 Task: Explore satellite view of the Great Sand Dunes National Park in Colorado.
Action: Mouse moved to (57, 27)
Screenshot: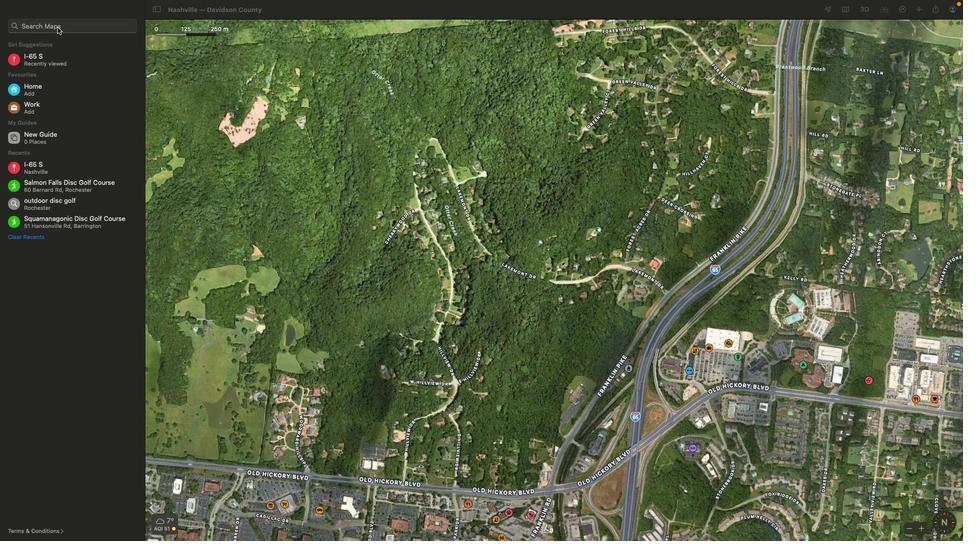 
Action: Mouse pressed left at (57, 27)
Screenshot: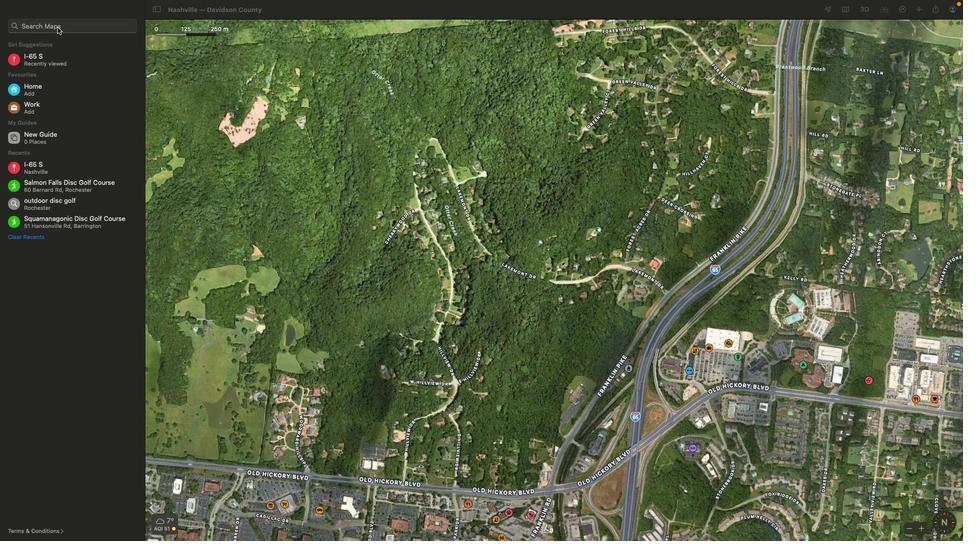 
Action: Mouse moved to (57, 27)
Screenshot: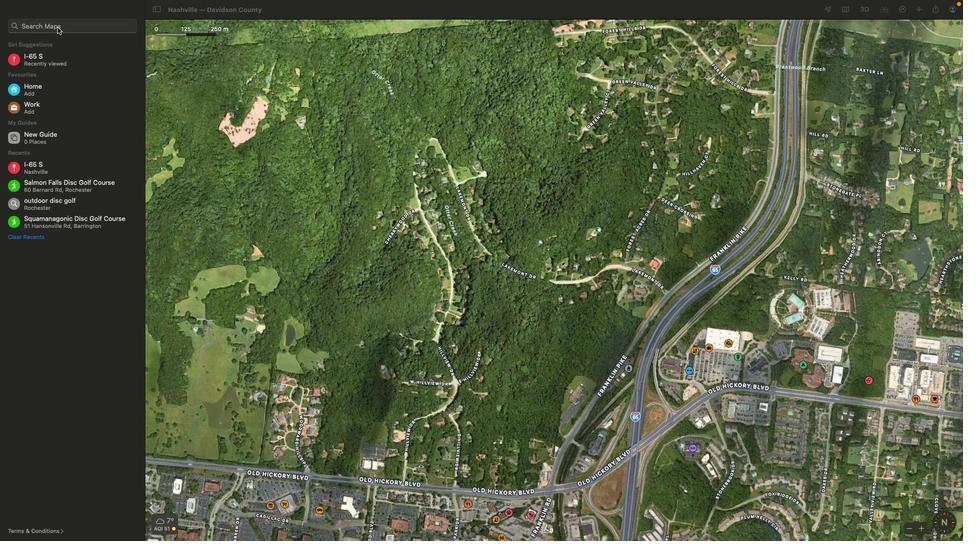 
Action: Mouse pressed left at (57, 27)
Screenshot: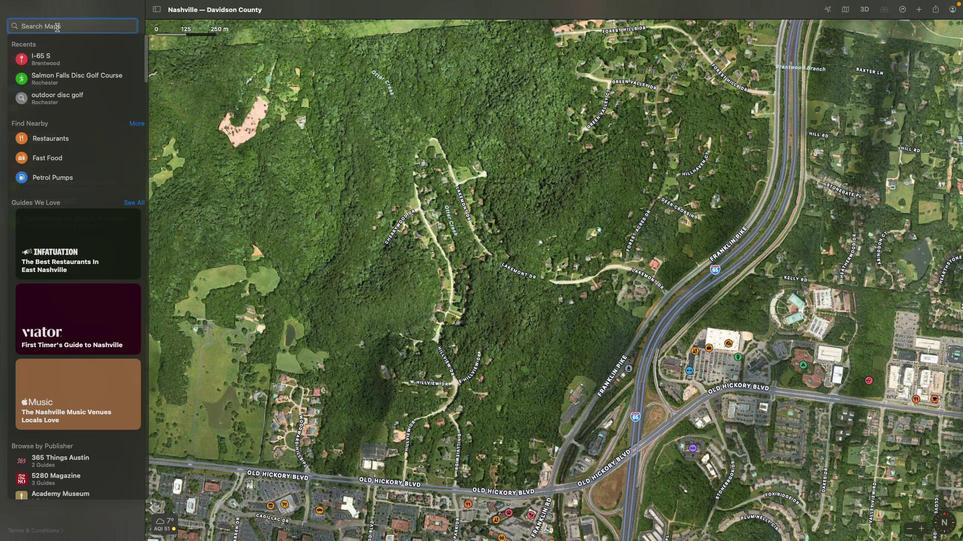
Action: Mouse moved to (59, 35)
Screenshot: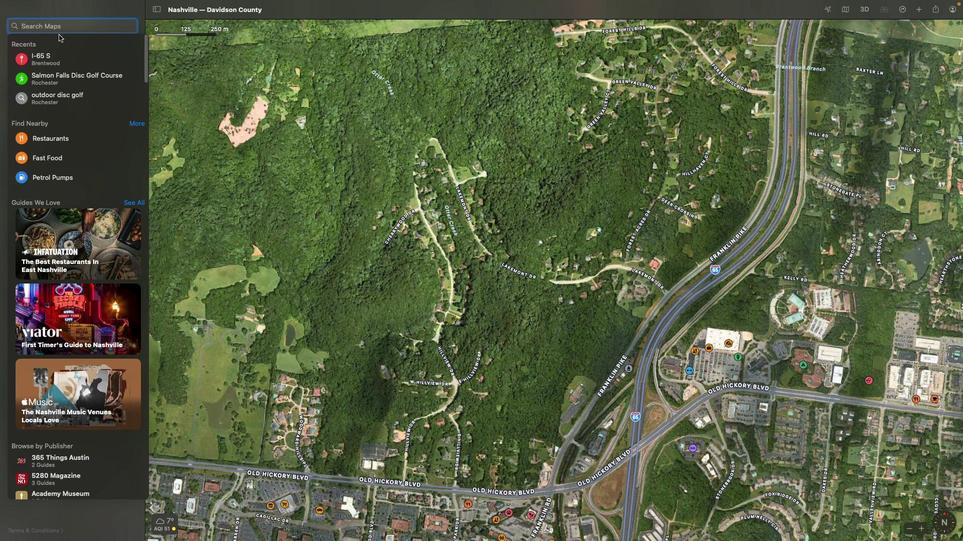 
Action: Key pressed Key.shift'C''o''l''o''r''a''d''o'Key.enter
Screenshot: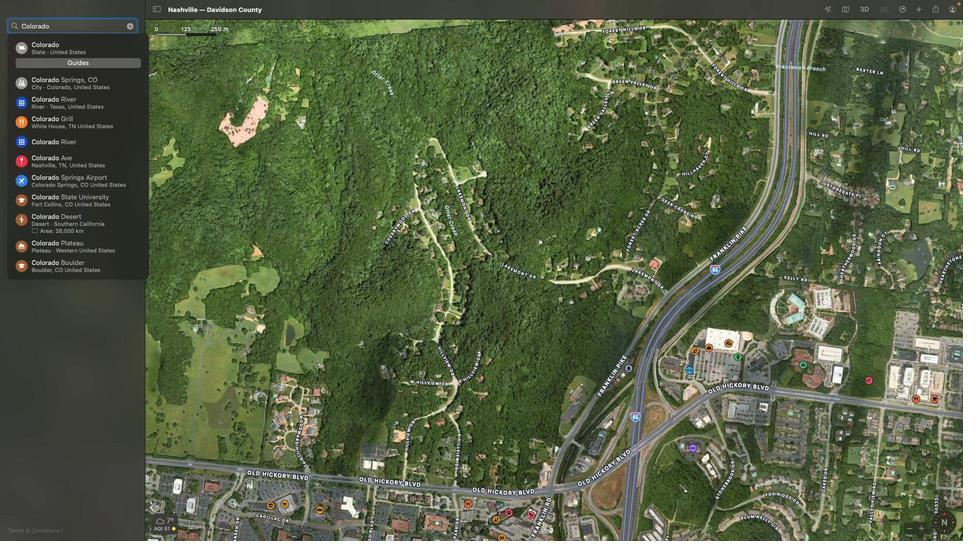 
Action: Mouse moved to (59, 22)
Screenshot: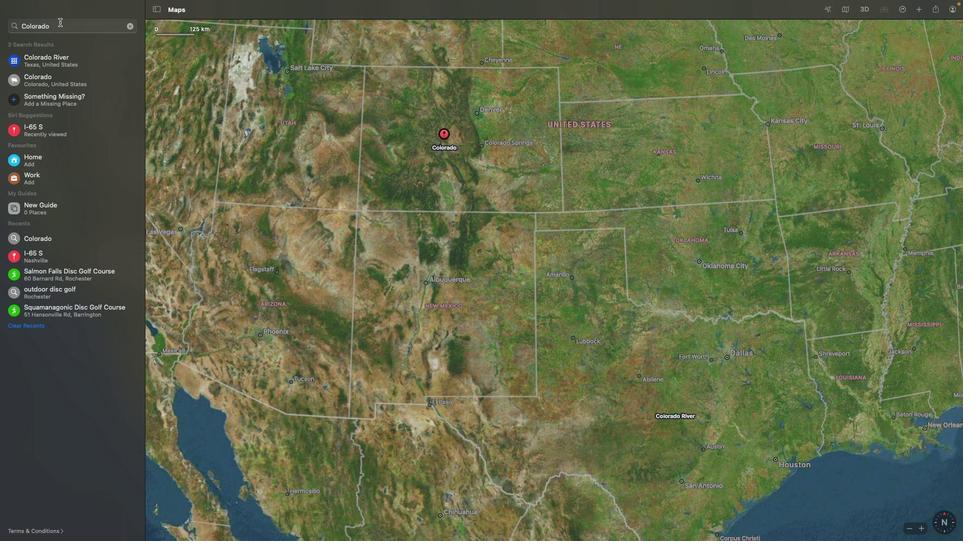 
Action: Mouse pressed left at (59, 22)
Screenshot: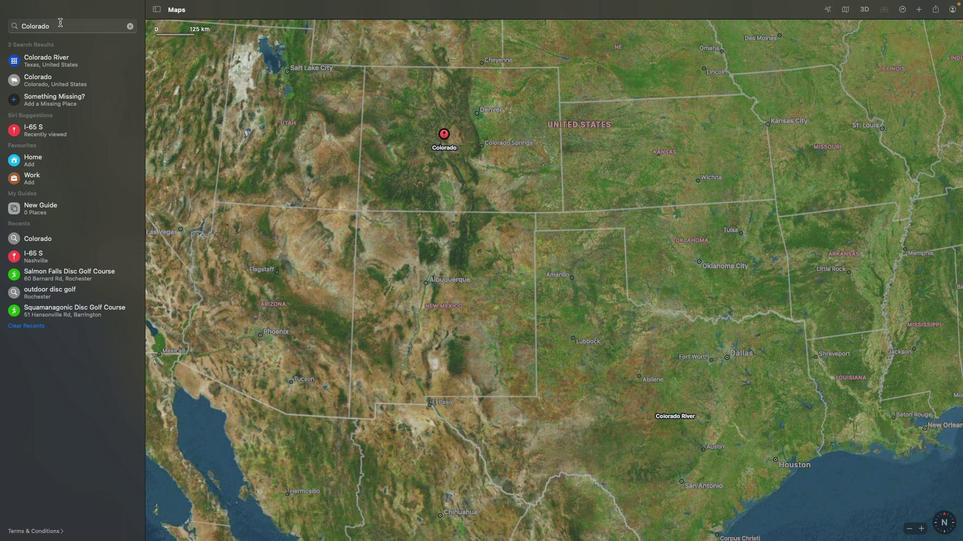 
Action: Key pressed Key.spaceKey.shift'G''r''e''a''t'Key.spaceKey.shift'S''a''n''d'Key.spaceKey.shift'D''u''n''e''s'Key.enter
Screenshot: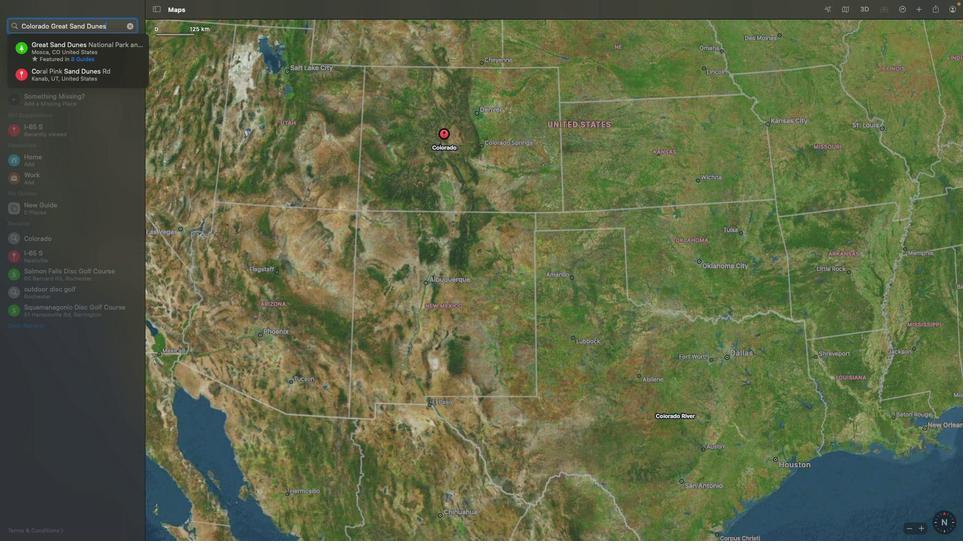 
Action: Mouse moved to (93, 124)
Screenshot: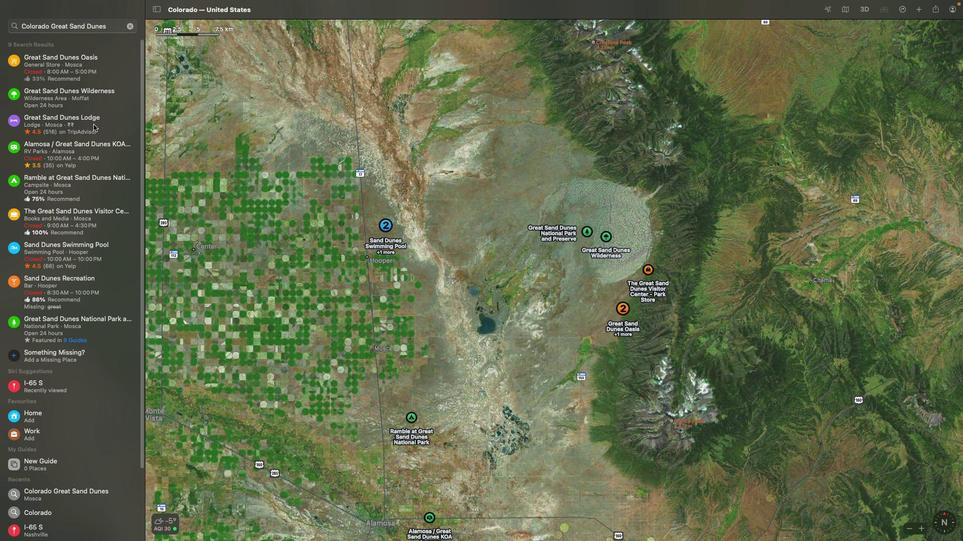
Action: Mouse scrolled (93, 124) with delta (0, 0)
Screenshot: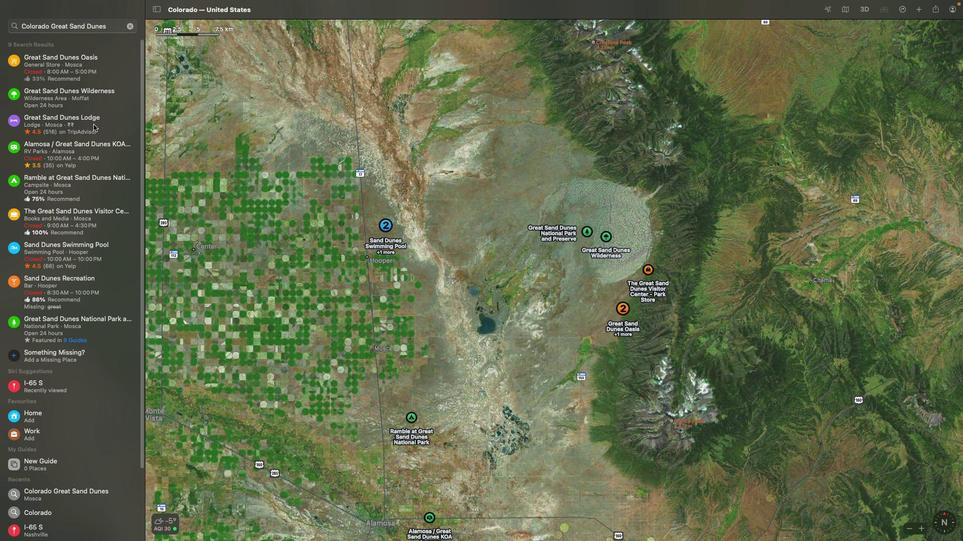 
Action: Mouse scrolled (93, 124) with delta (0, 0)
Screenshot: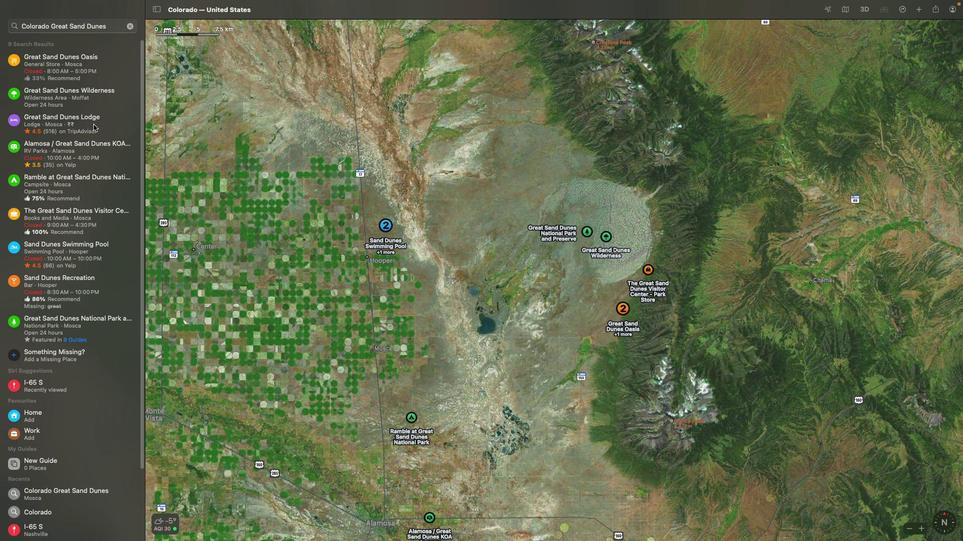 
Action: Mouse scrolled (93, 124) with delta (0, -1)
Screenshot: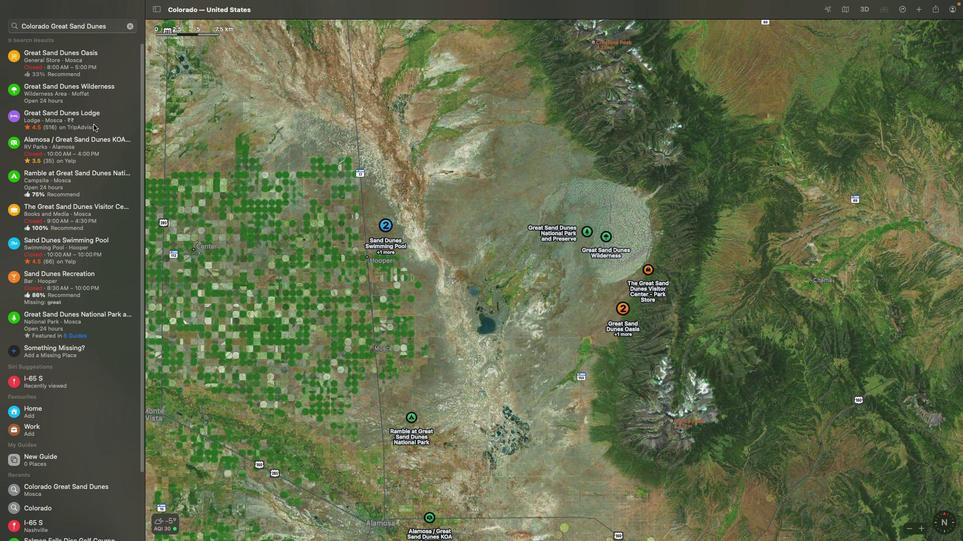
Action: Mouse moved to (56, 303)
Screenshot: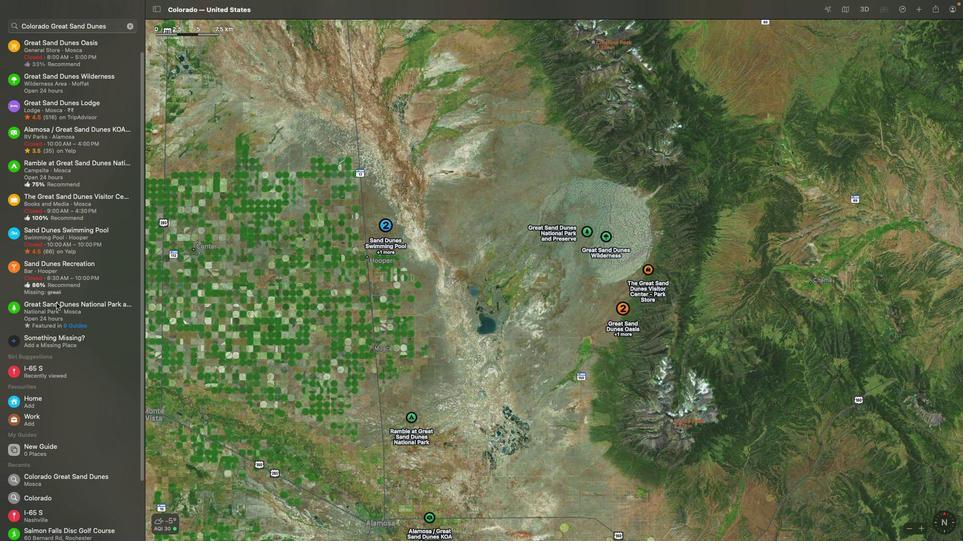
Action: Mouse pressed left at (56, 303)
Screenshot: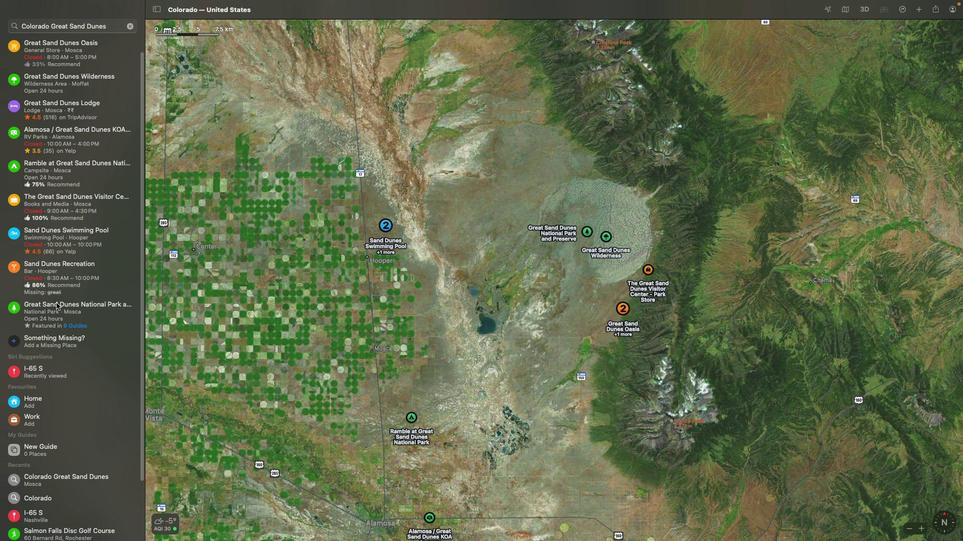
Action: Mouse moved to (648, 250)
Screenshot: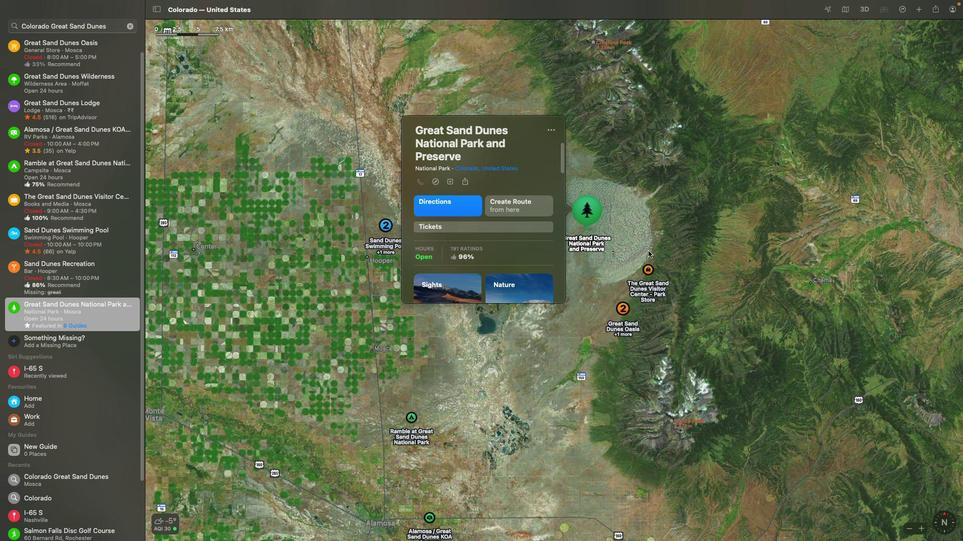 
Action: Mouse scrolled (648, 250) with delta (0, 0)
Screenshot: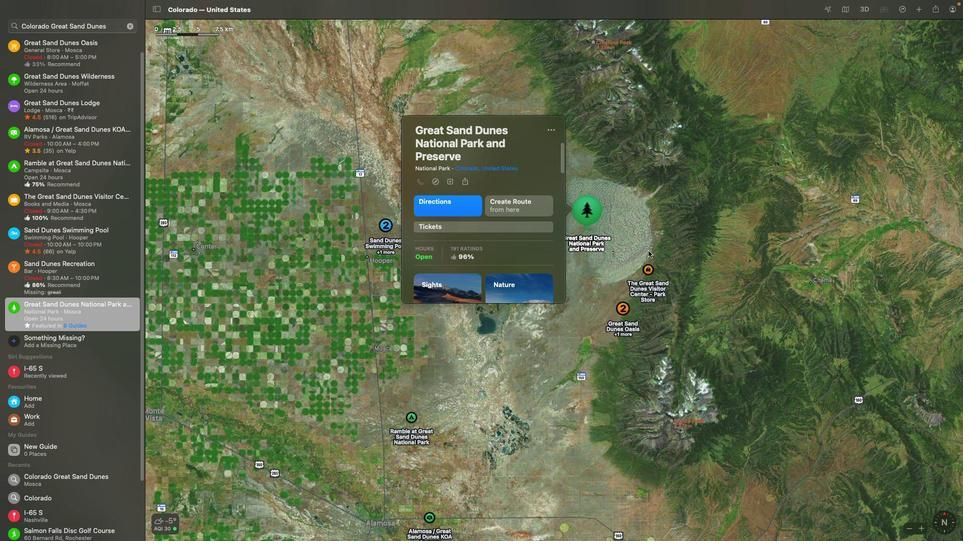 
Action: Mouse scrolled (648, 250) with delta (0, 0)
Screenshot: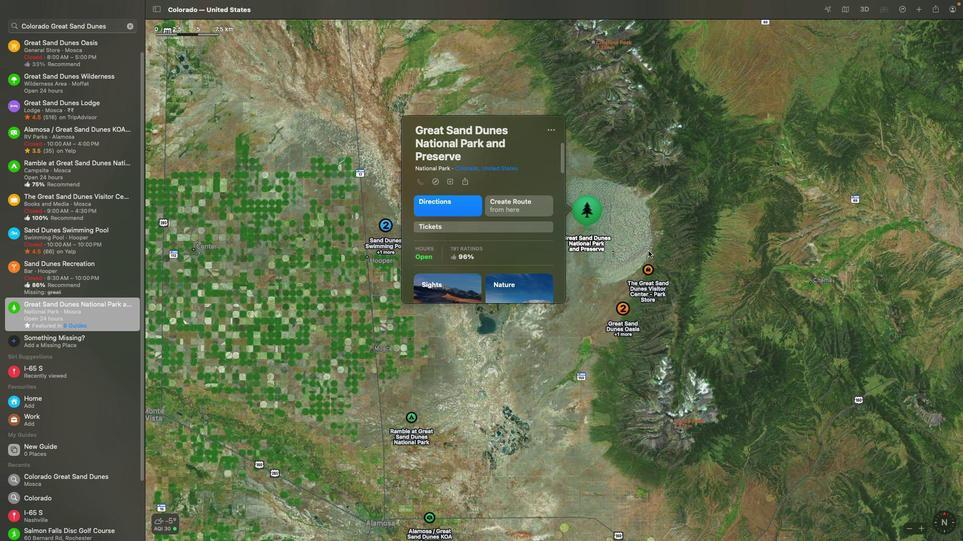 
Action: Mouse scrolled (648, 250) with delta (0, 1)
Screenshot: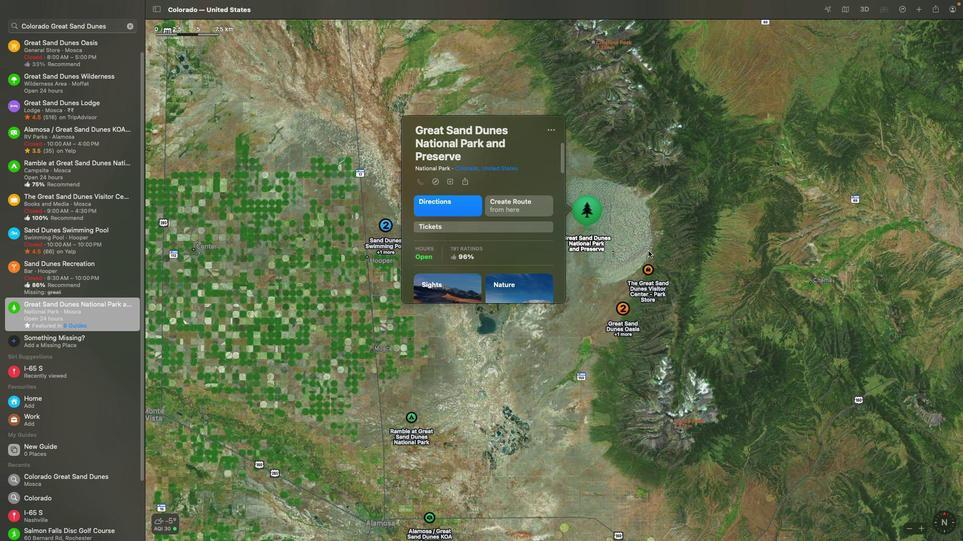 
Action: Mouse scrolled (648, 250) with delta (0, 2)
Screenshot: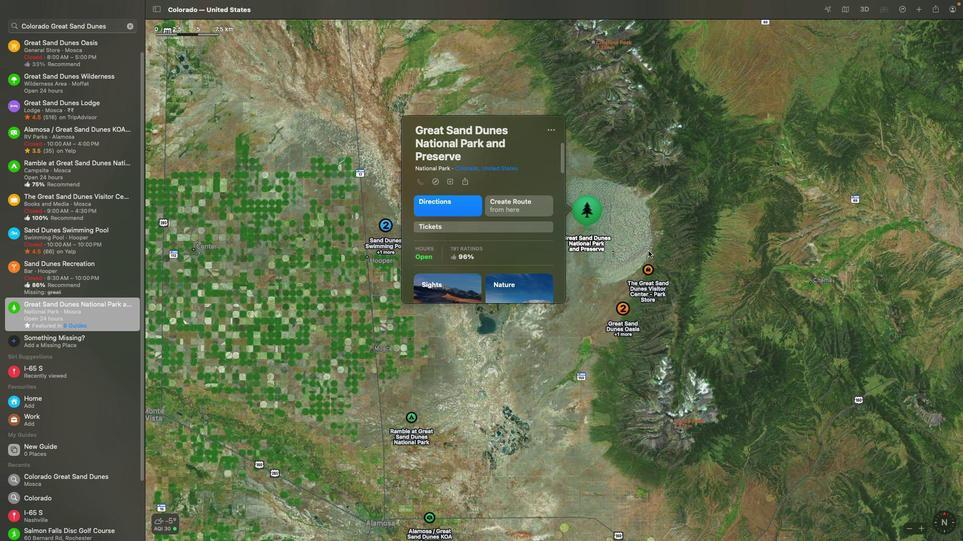 
Action: Mouse scrolled (648, 250) with delta (0, 3)
Screenshot: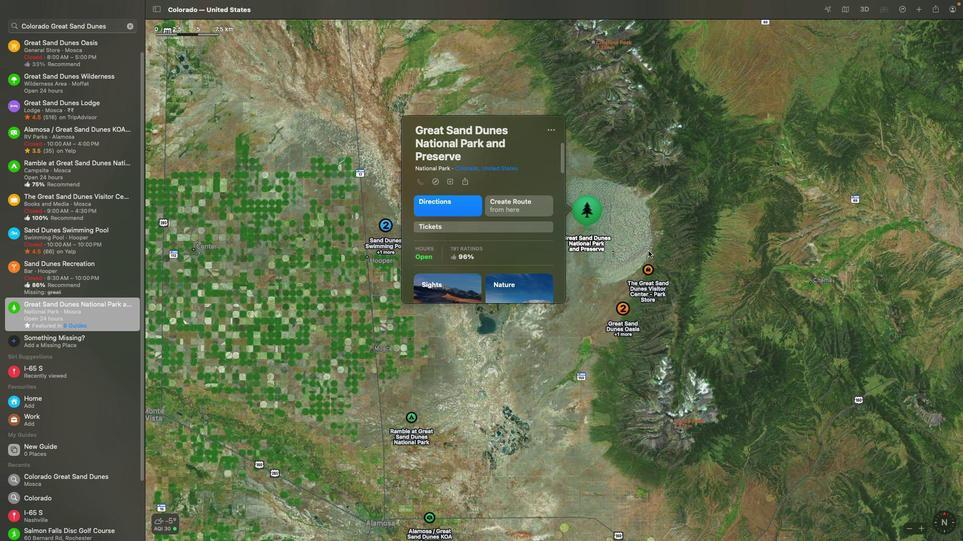 
Action: Mouse moved to (574, 240)
Screenshot: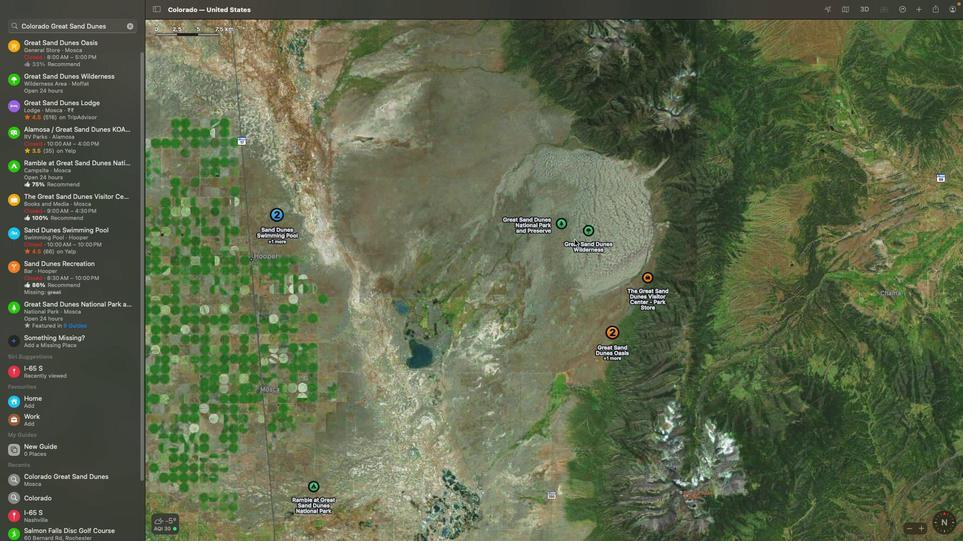 
Action: Mouse scrolled (574, 240) with delta (0, 0)
Screenshot: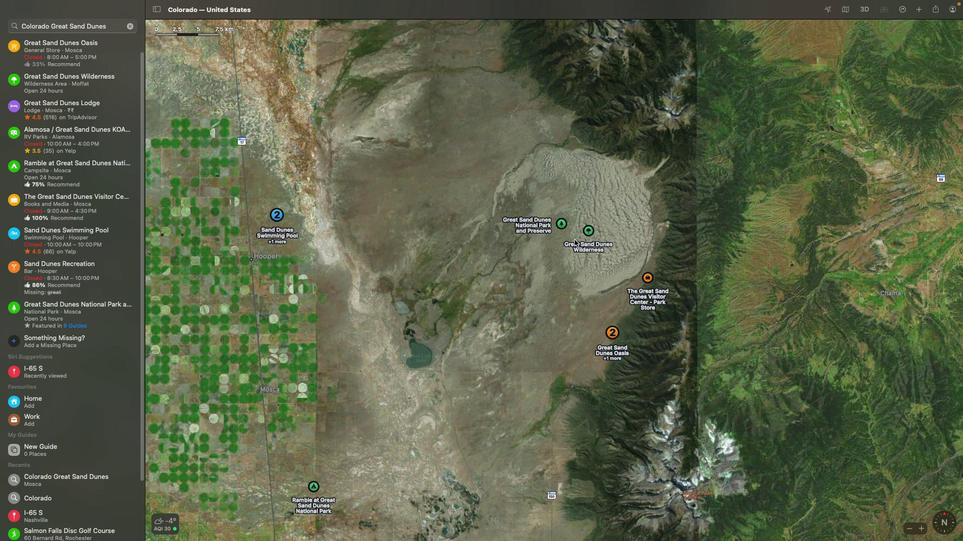 
Action: Mouse scrolled (574, 240) with delta (0, 0)
Screenshot: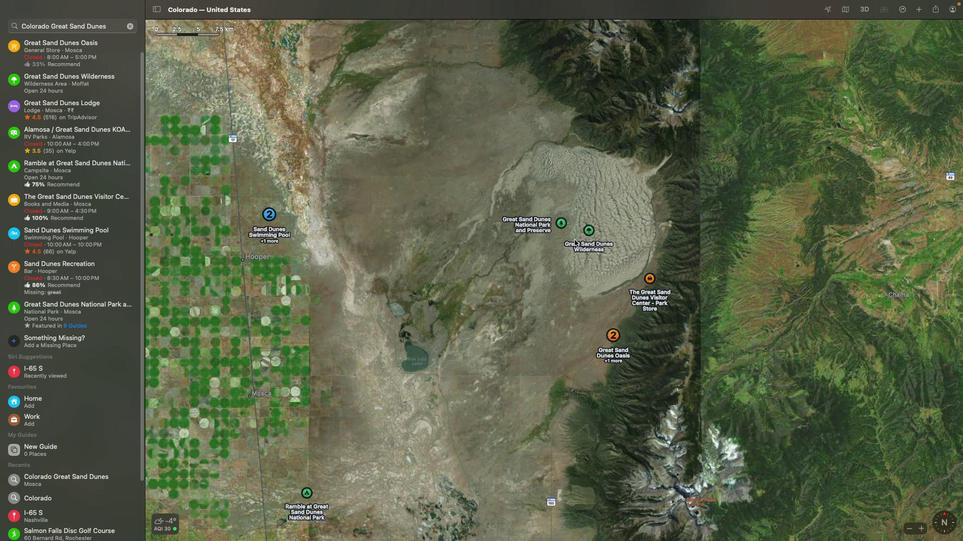 
Action: Mouse scrolled (574, 240) with delta (0, 1)
Screenshot: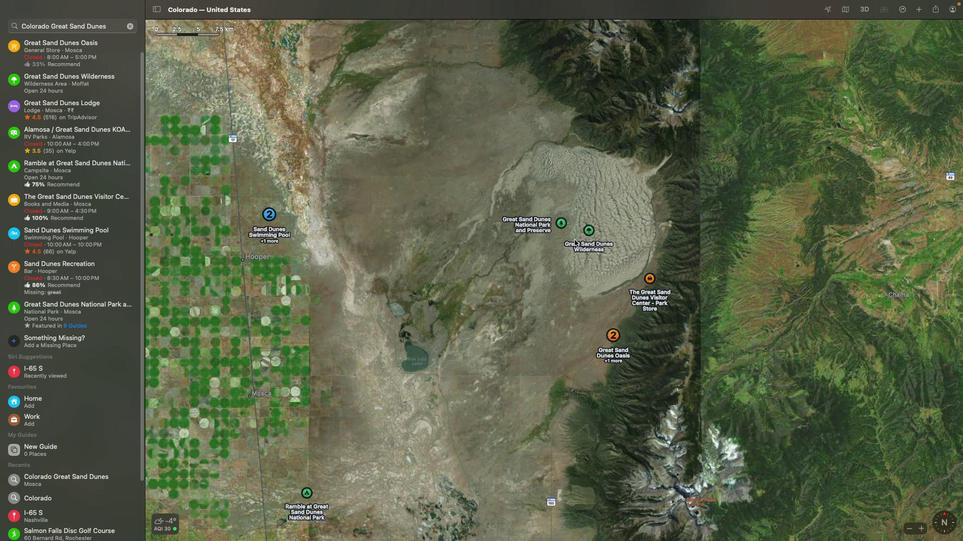 
Action: Mouse scrolled (574, 240) with delta (0, 2)
Screenshot: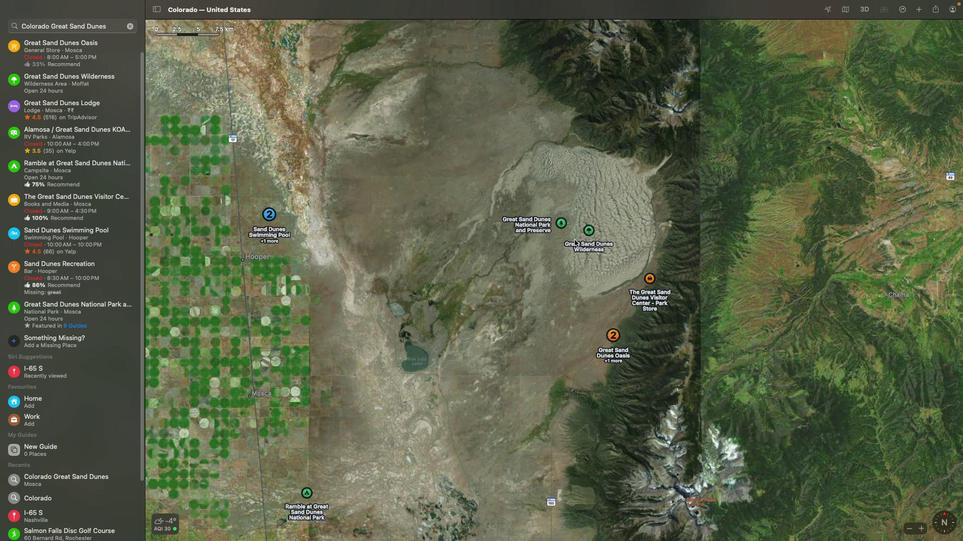 
Action: Mouse scrolled (574, 240) with delta (0, 3)
Screenshot: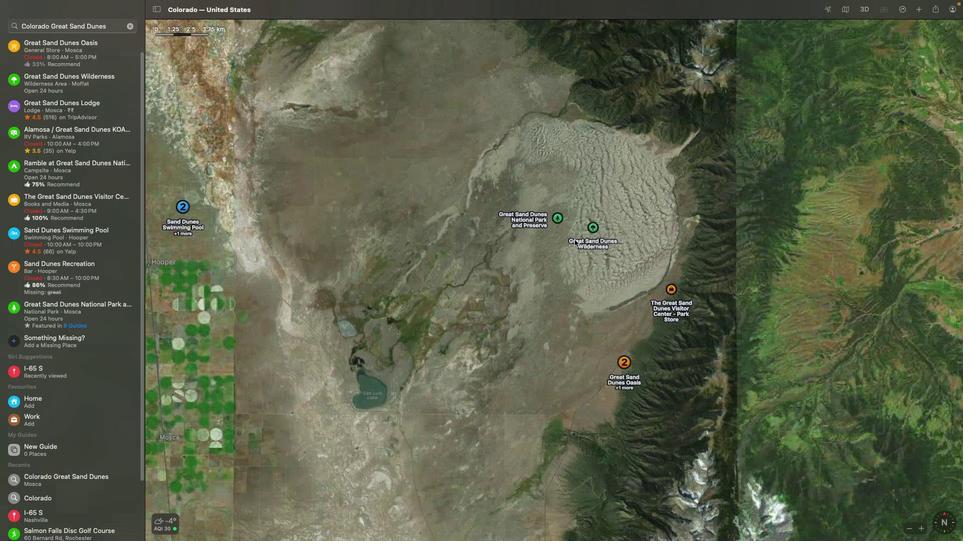
Action: Mouse scrolled (574, 240) with delta (0, 3)
Screenshot: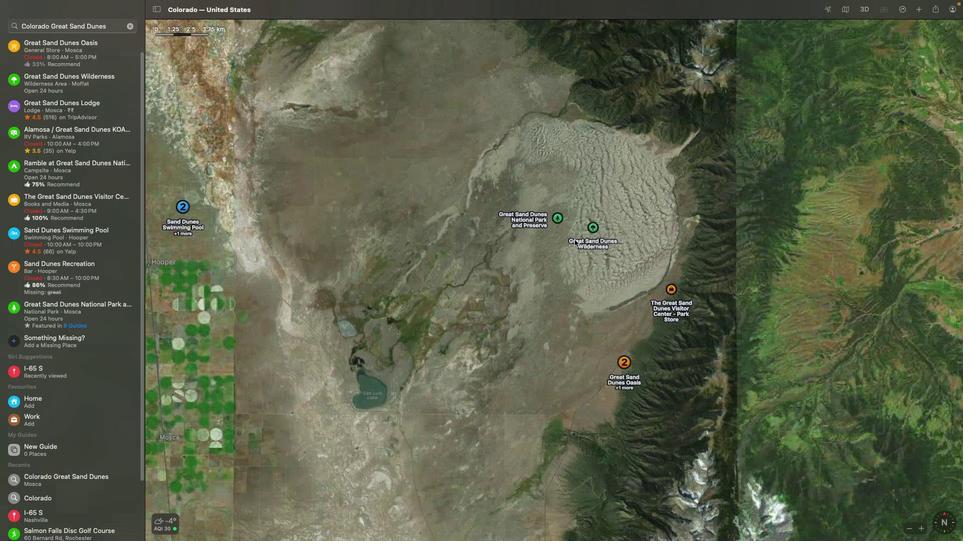 
Action: Mouse scrolled (574, 240) with delta (0, 0)
Screenshot: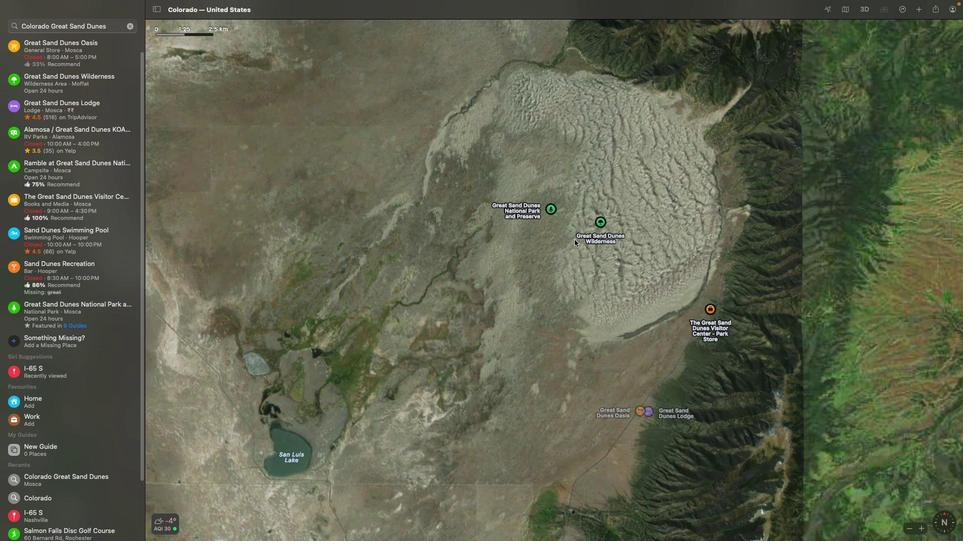 
Action: Mouse scrolled (574, 240) with delta (0, 0)
Screenshot: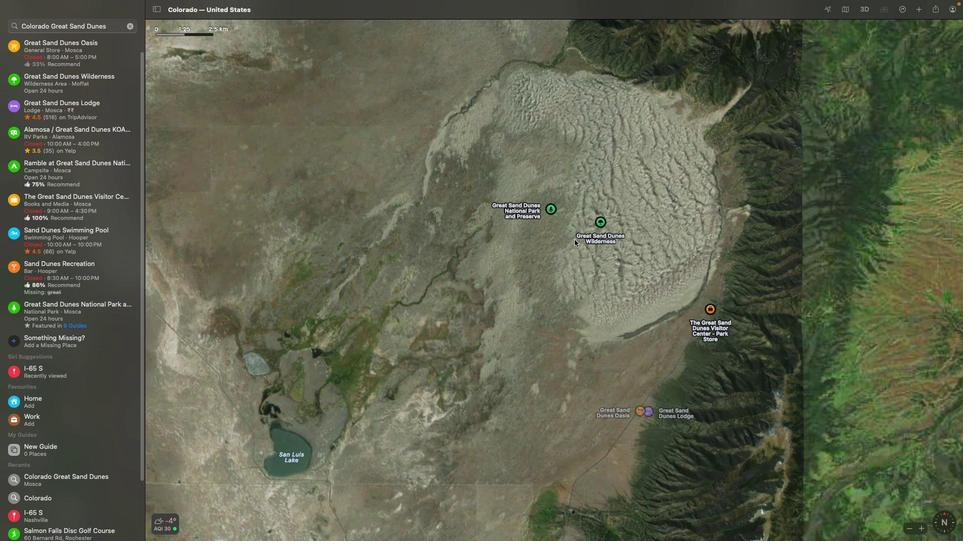
Action: Mouse scrolled (574, 240) with delta (0, 2)
Screenshot: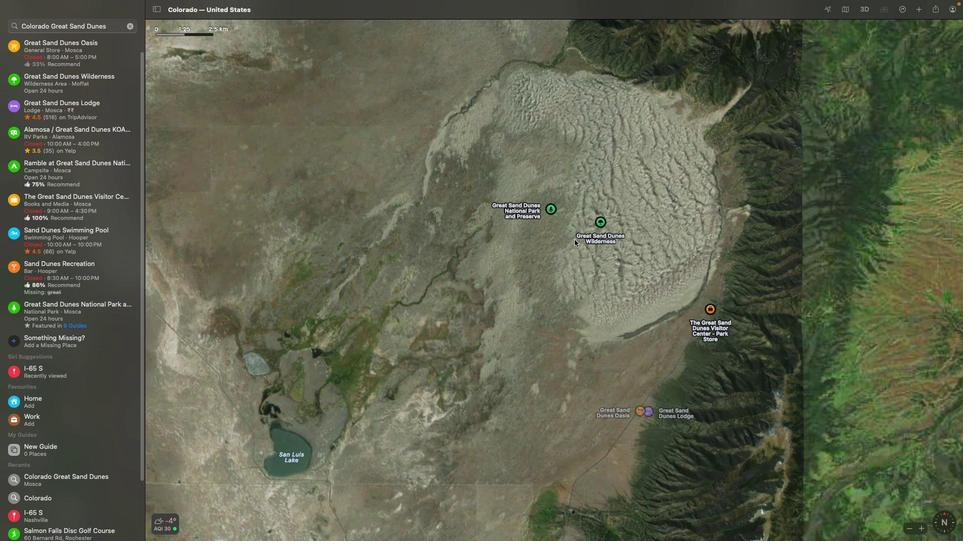 
Action: Mouse scrolled (574, 240) with delta (0, 2)
Screenshot: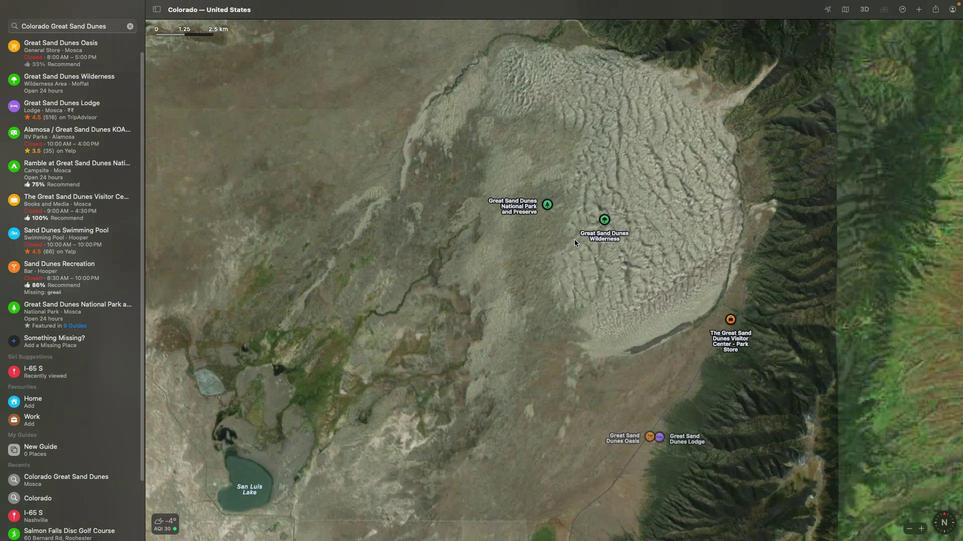 
Action: Mouse scrolled (574, 240) with delta (0, 3)
Screenshot: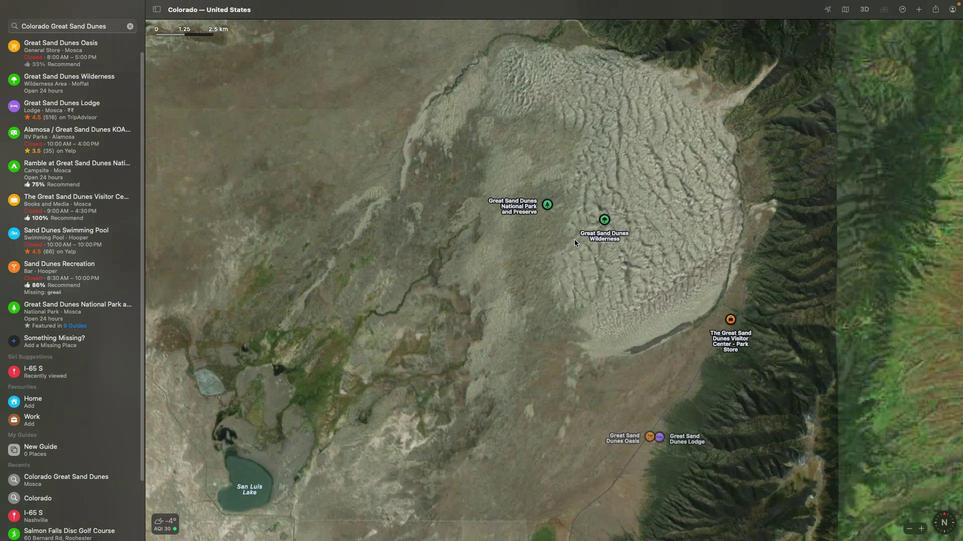 
Action: Mouse scrolled (574, 240) with delta (0, 3)
Screenshot: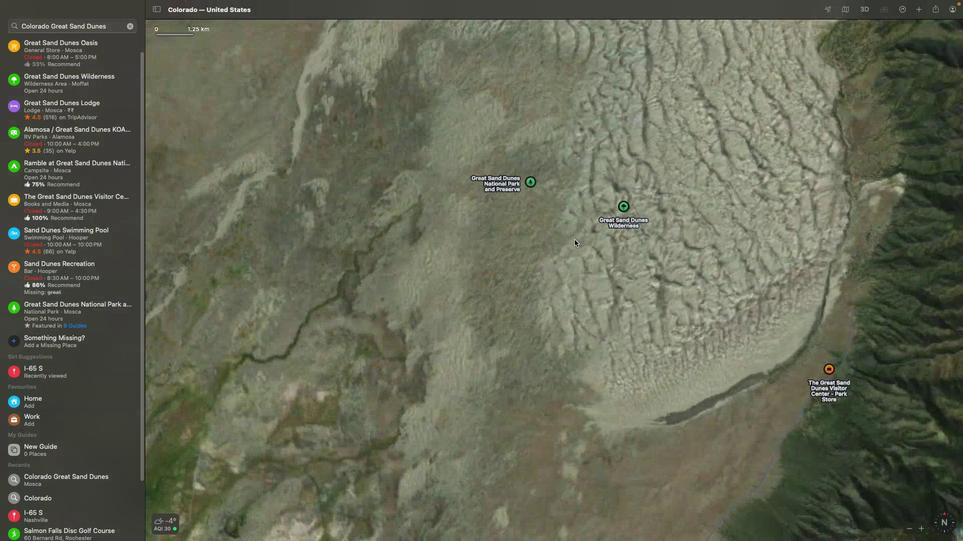 
Action: Mouse moved to (616, 226)
Screenshot: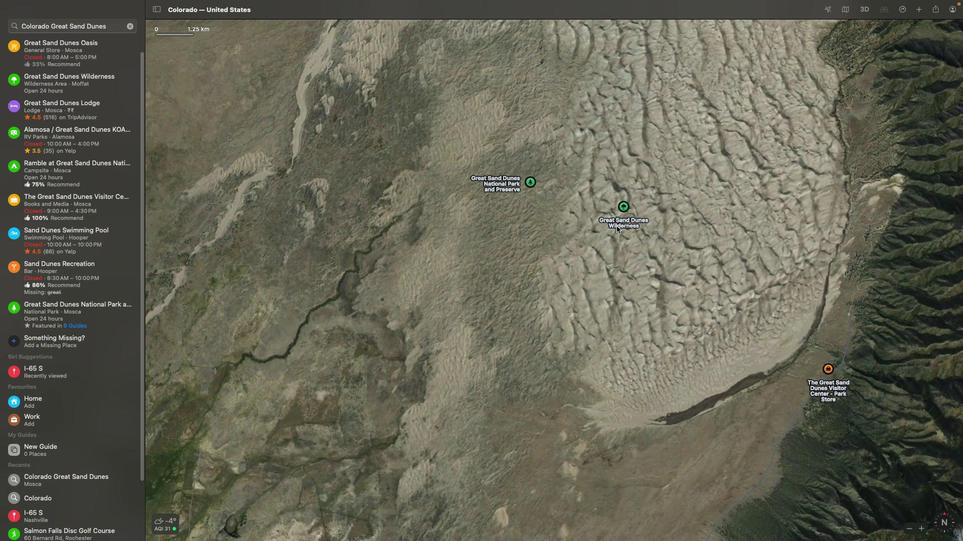 
Action: Mouse scrolled (616, 226) with delta (0, 0)
Screenshot: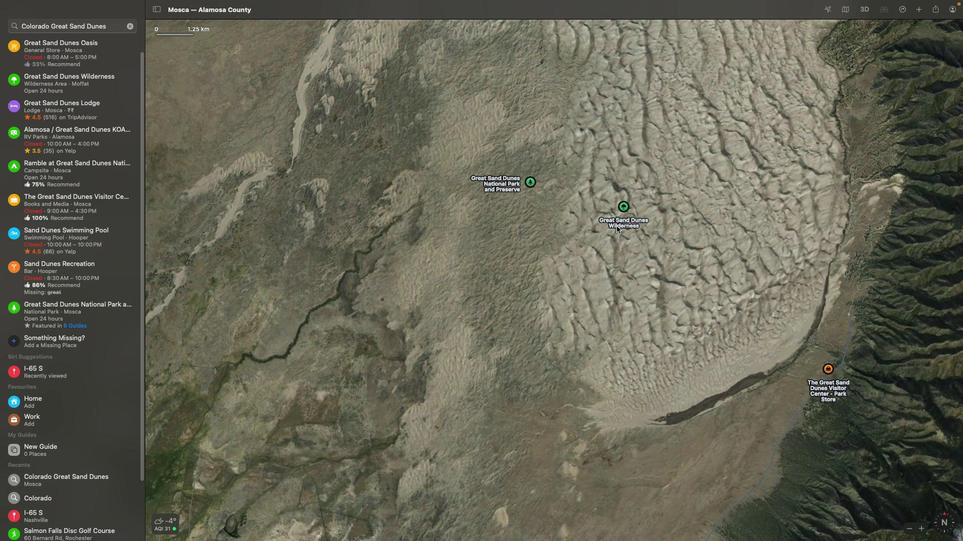 
Action: Mouse scrolled (616, 226) with delta (0, 0)
Screenshot: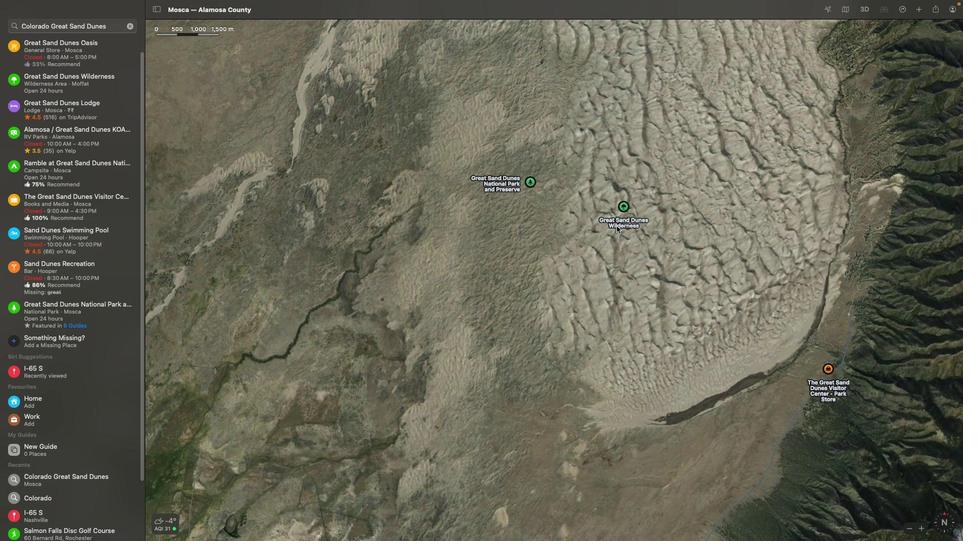 
Action: Mouse scrolled (616, 226) with delta (0, 1)
Screenshot: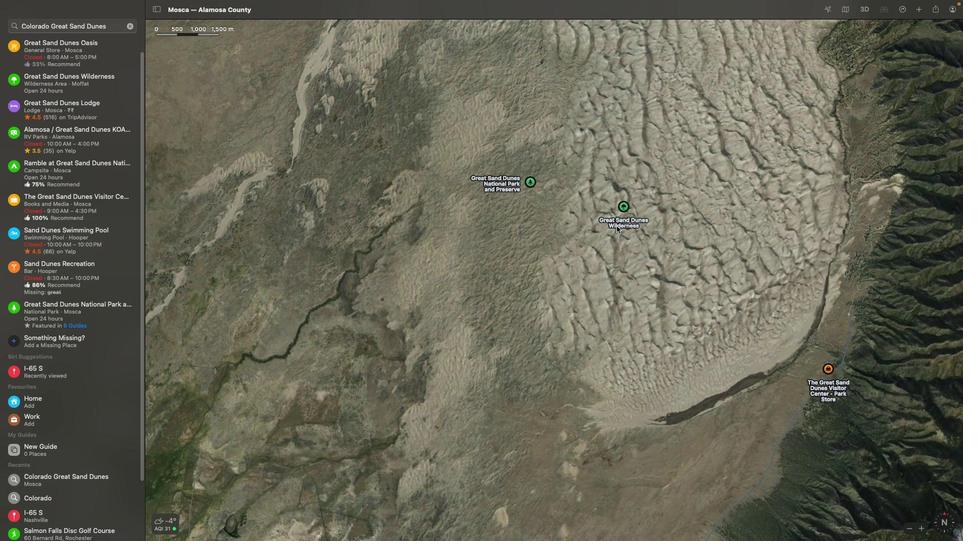 
Action: Mouse scrolled (616, 226) with delta (0, 2)
Screenshot: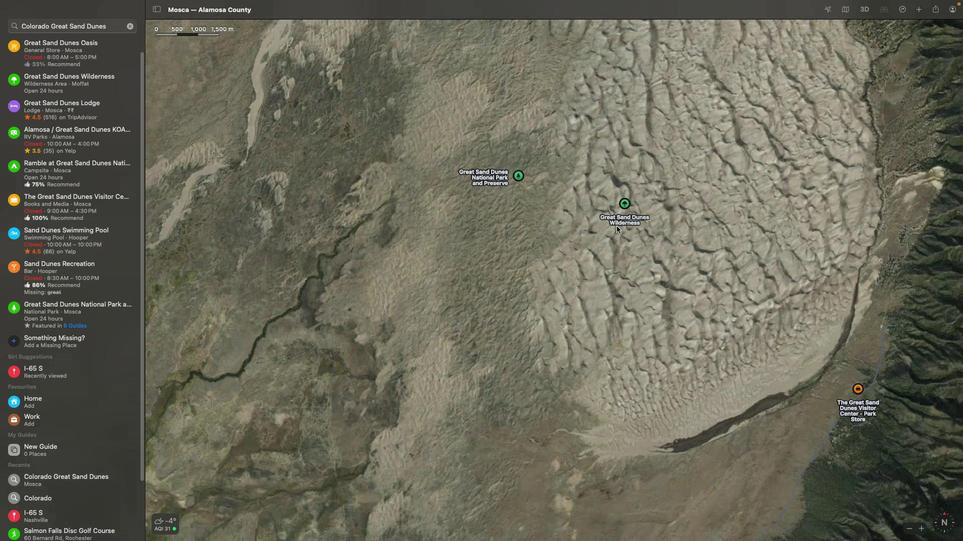 
Action: Mouse scrolled (616, 226) with delta (0, 3)
Screenshot: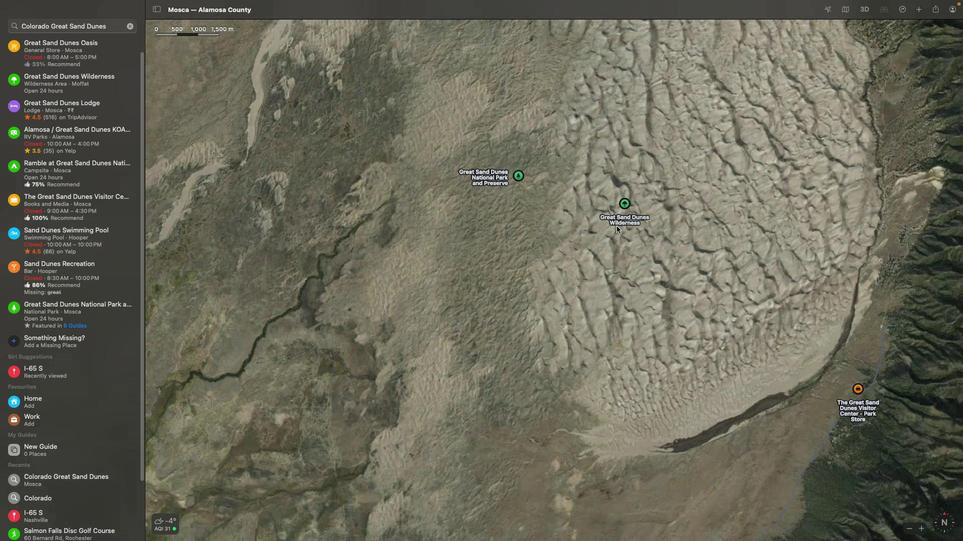 
Action: Mouse scrolled (616, 226) with delta (0, 3)
Screenshot: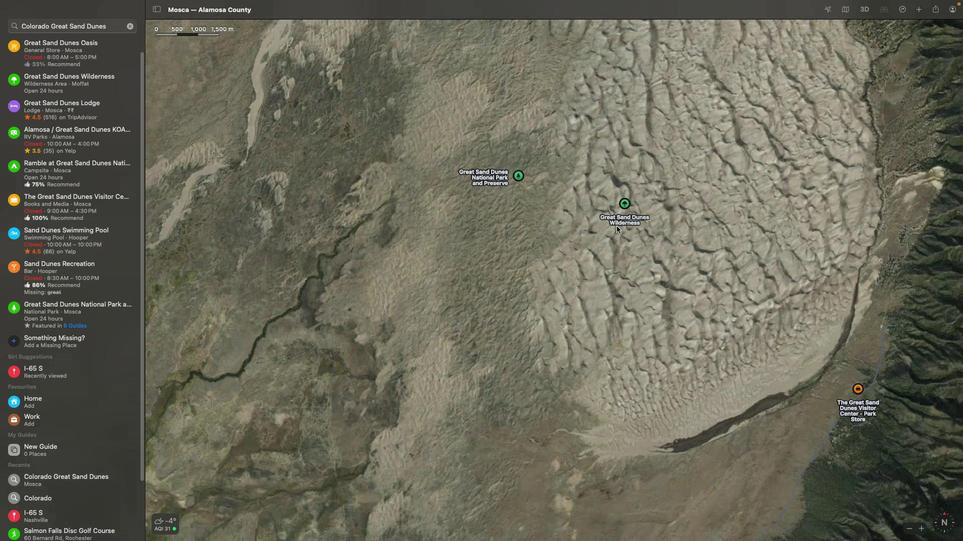 
Action: Mouse moved to (638, 210)
Screenshot: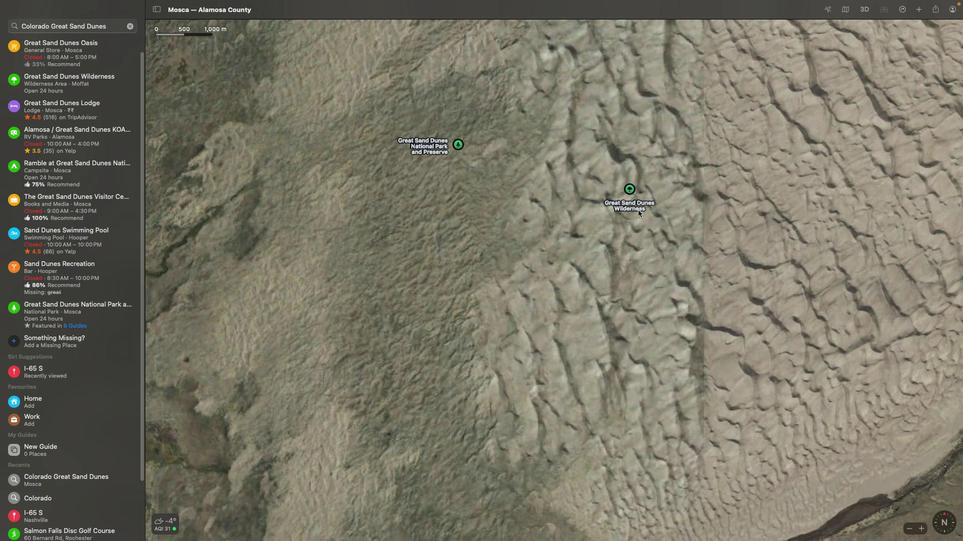 
Action: Mouse scrolled (638, 210) with delta (0, 0)
Screenshot: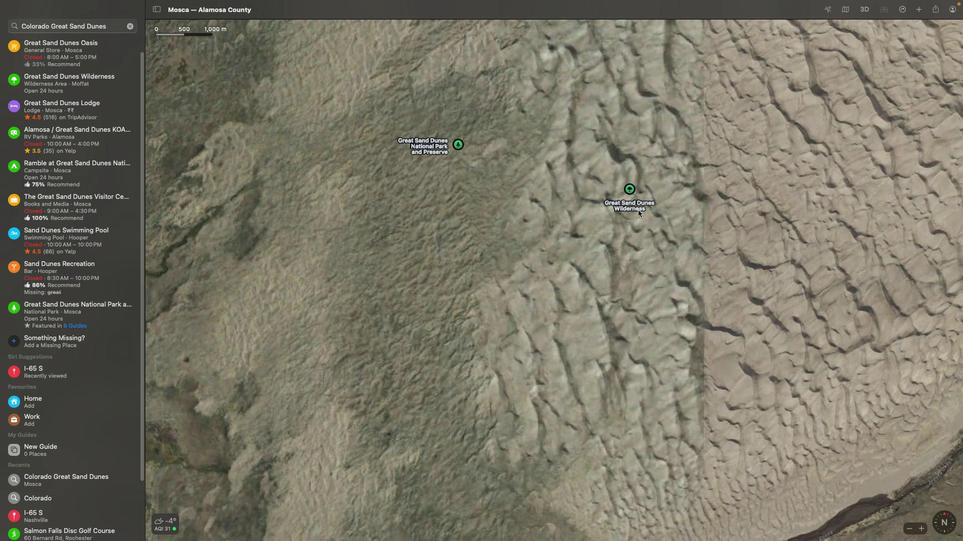 
Action: Mouse scrolled (638, 210) with delta (0, 0)
Screenshot: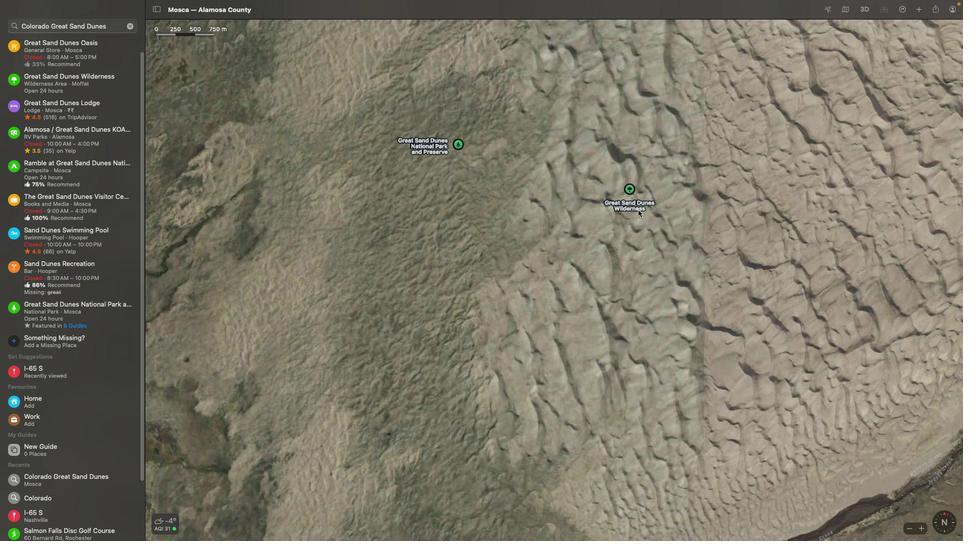 
Action: Mouse scrolled (638, 210) with delta (0, 1)
Screenshot: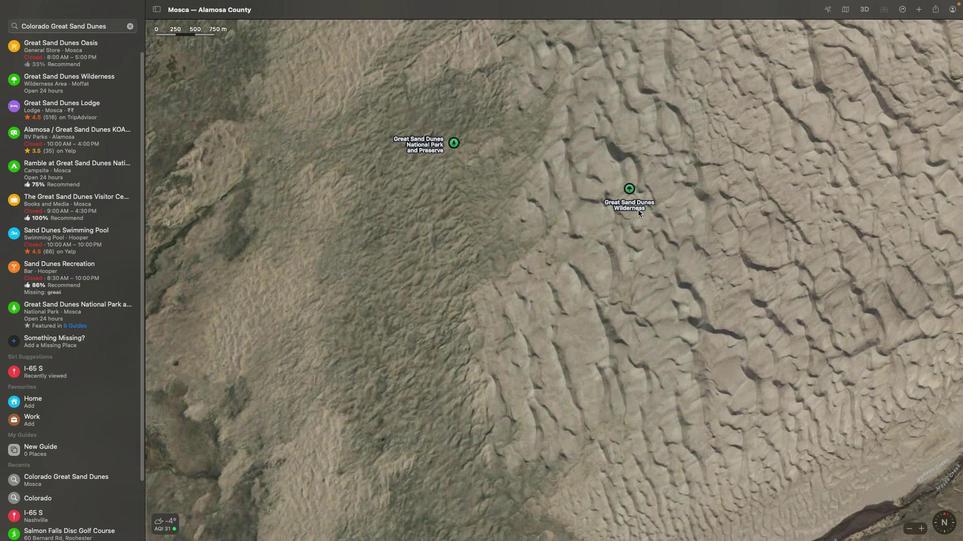 
Action: Mouse moved to (851, 10)
Screenshot: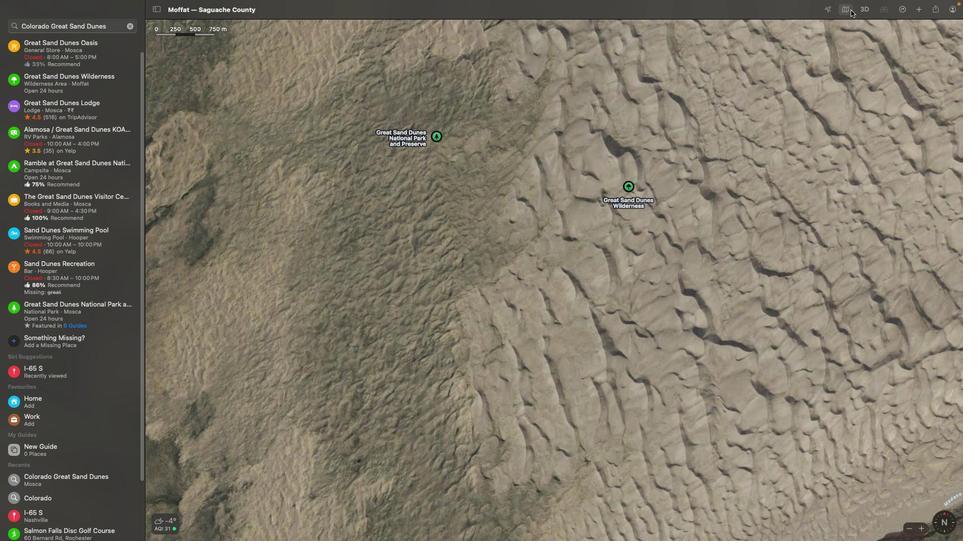 
Action: Mouse pressed left at (851, 10)
Screenshot: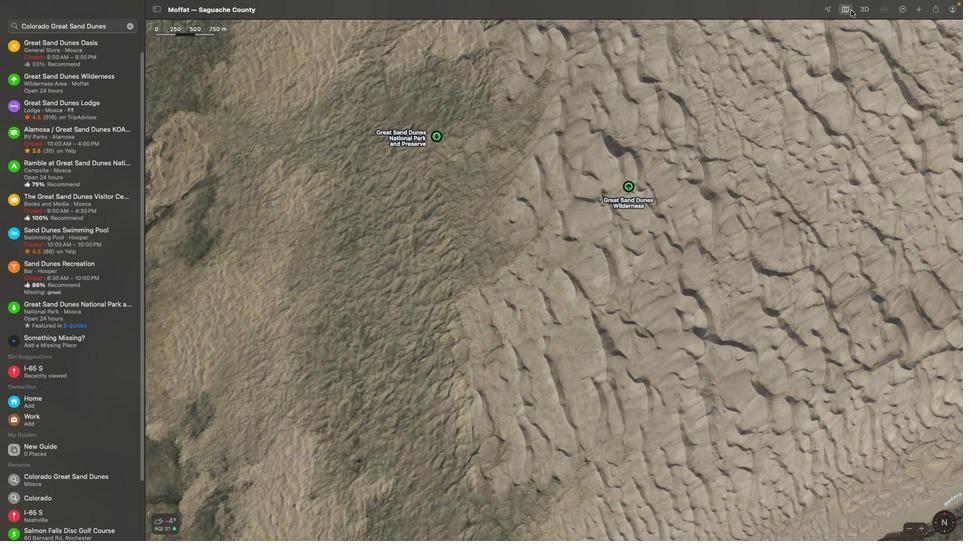 
Action: Mouse moved to (881, 106)
Screenshot: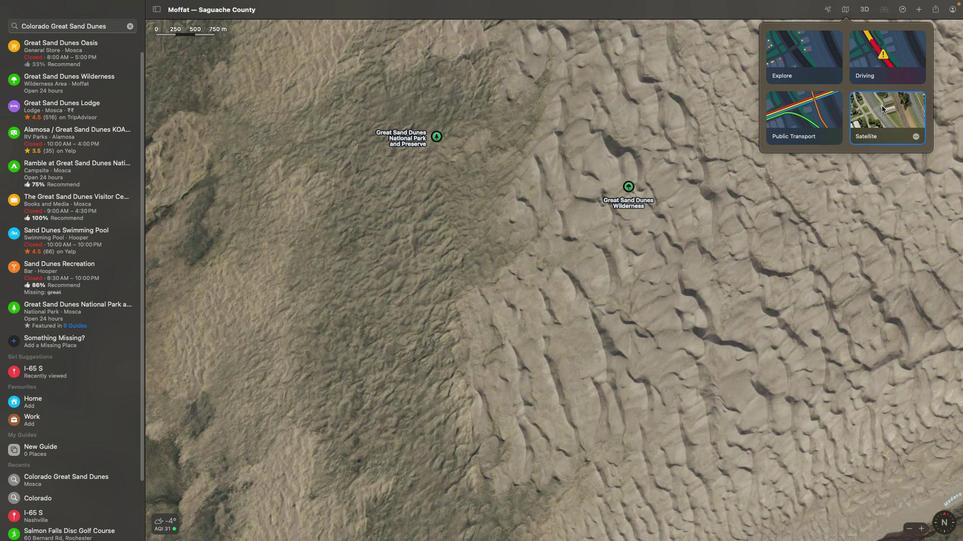 
Action: Mouse pressed left at (881, 106)
Screenshot: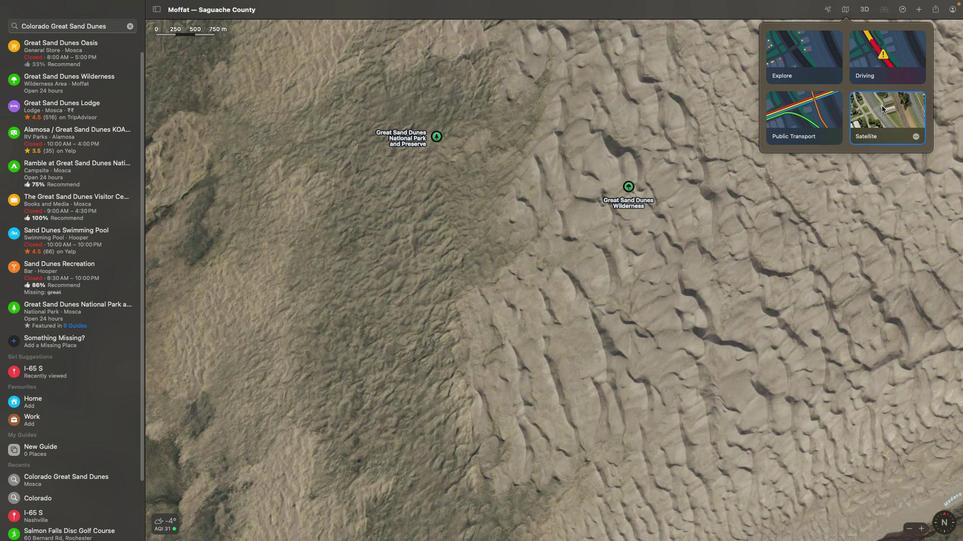 
Action: Mouse moved to (914, 135)
Screenshot: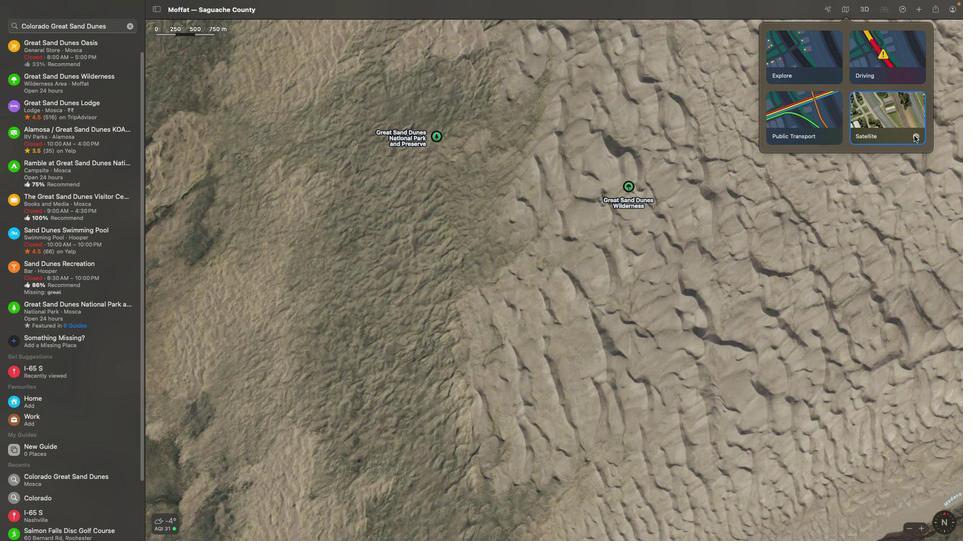 
Action: Mouse pressed left at (914, 135)
Screenshot: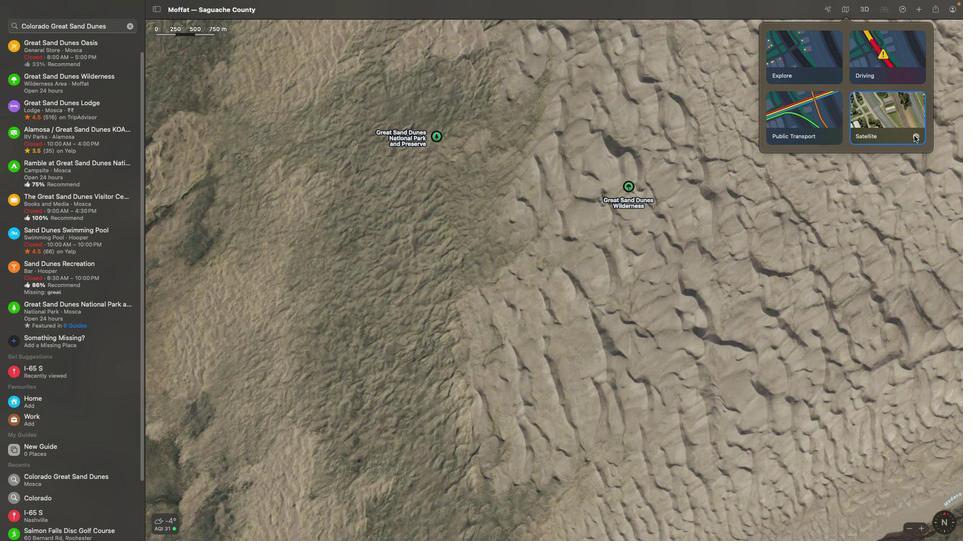 
Action: Mouse moved to (918, 155)
Screenshot: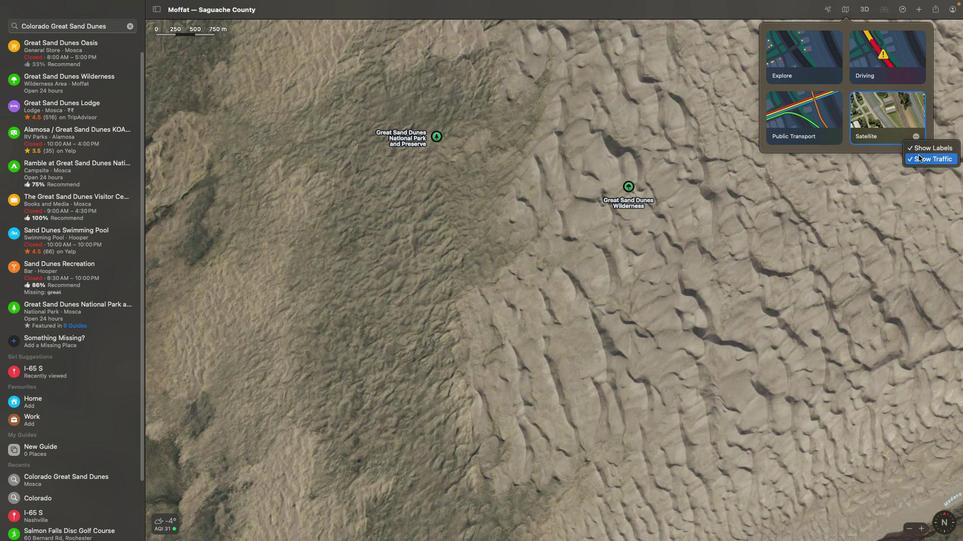 
Action: Mouse pressed left at (918, 155)
Screenshot: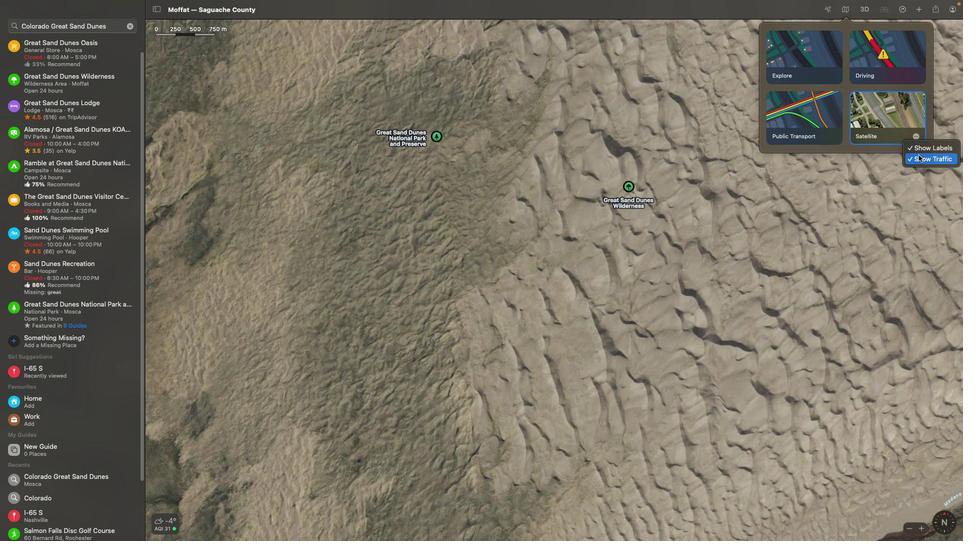 
Action: Mouse moved to (916, 137)
Screenshot: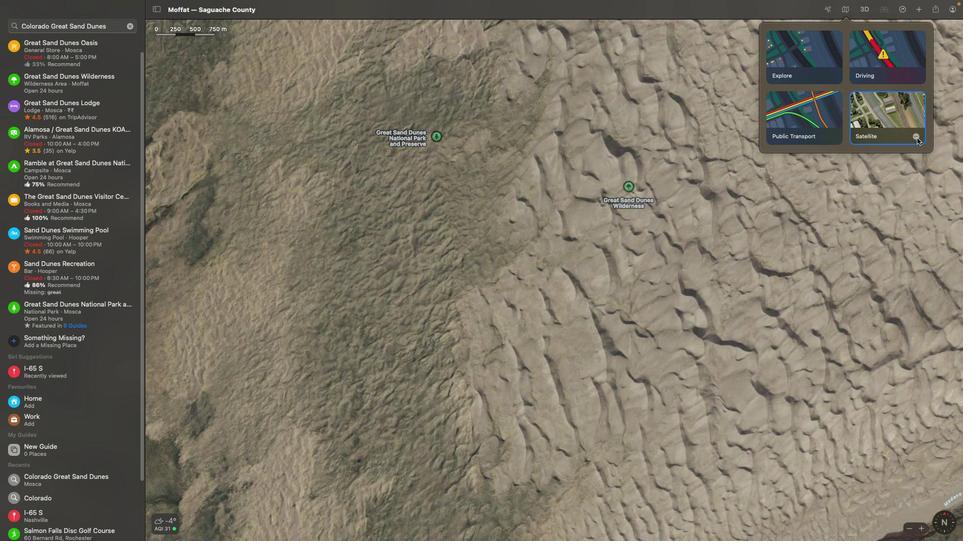 
Action: Mouse pressed left at (916, 137)
Screenshot: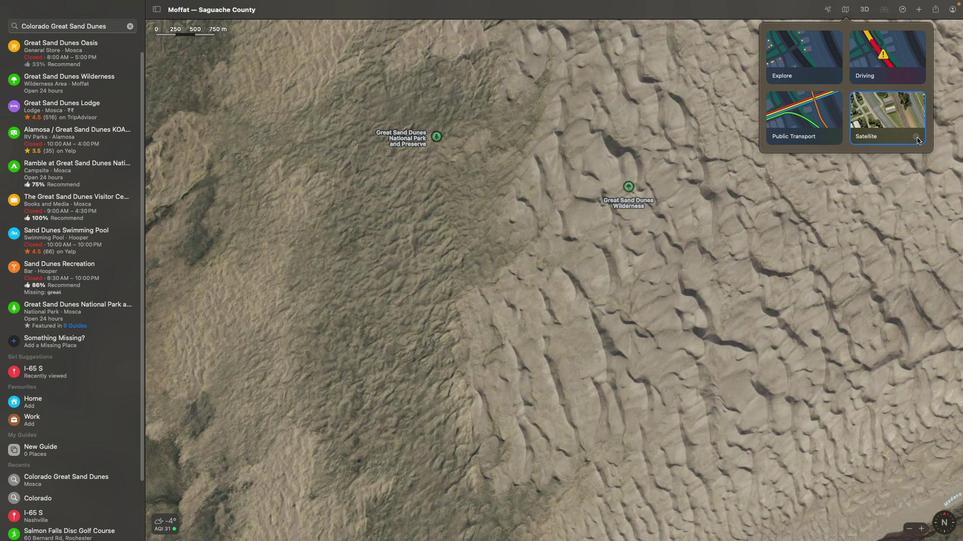 
Action: Mouse moved to (917, 154)
Screenshot: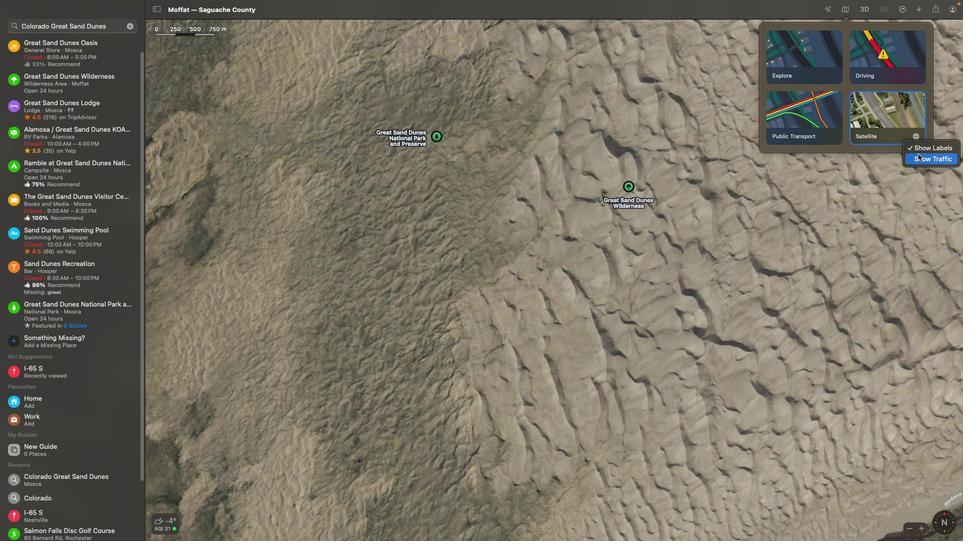 
Action: Mouse pressed left at (917, 154)
Screenshot: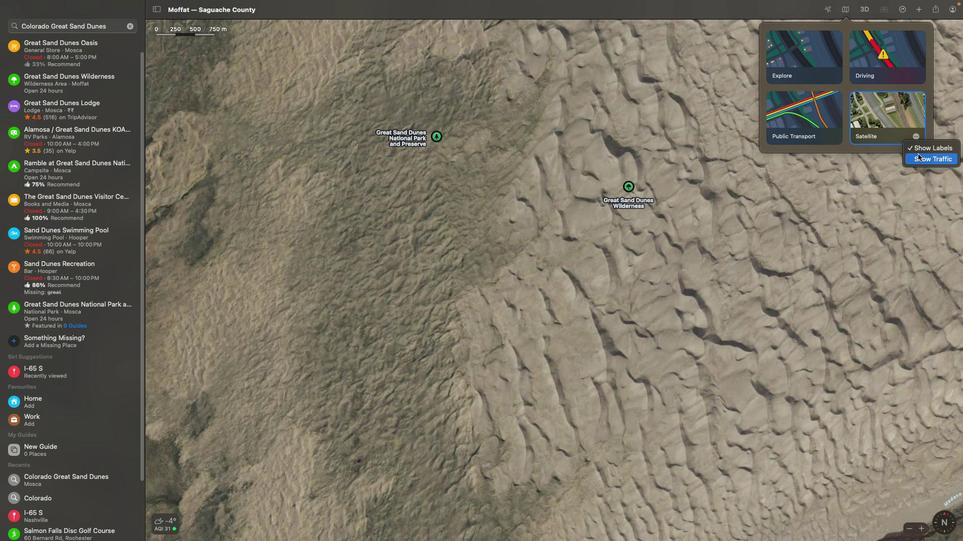
Action: Mouse moved to (612, 169)
Screenshot: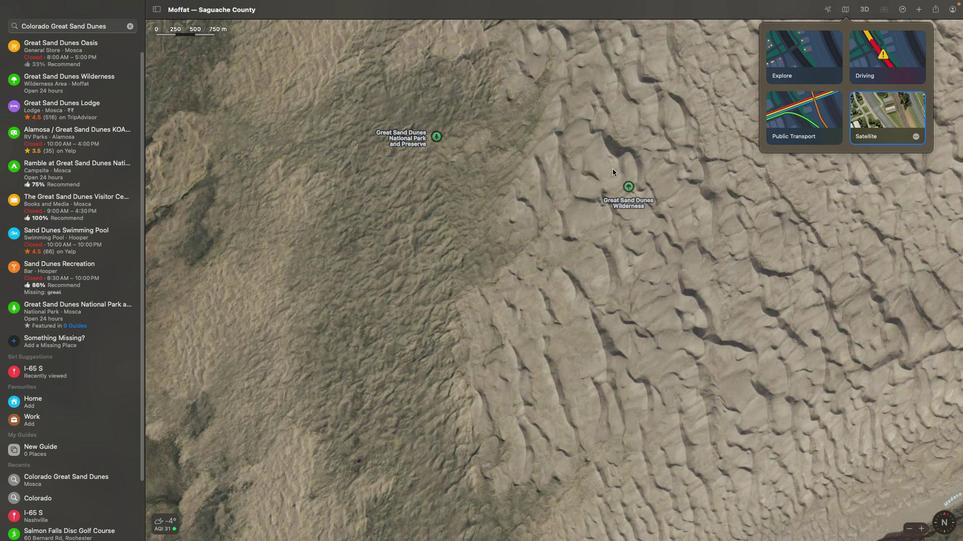 
Action: Mouse scrolled (612, 169) with delta (0, 0)
Screenshot: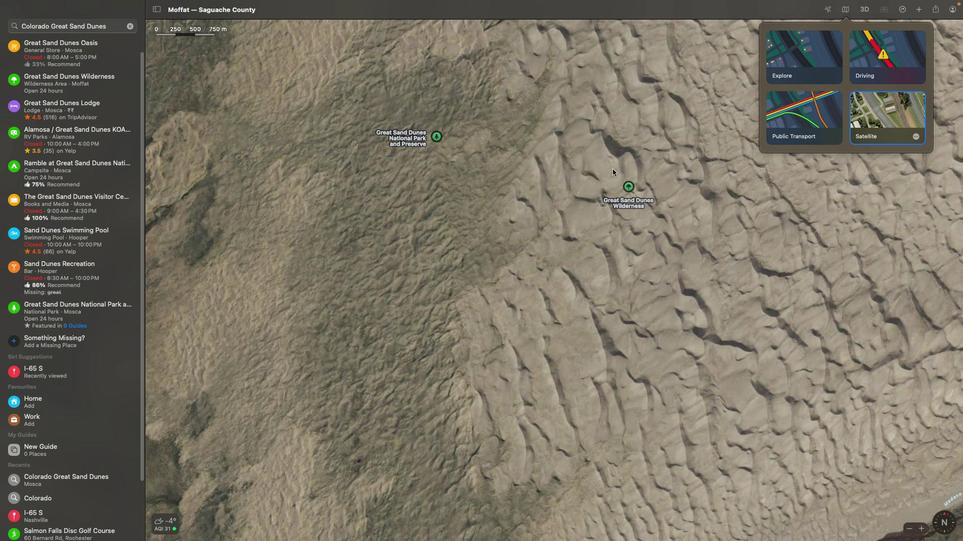 
Action: Mouse scrolled (612, 169) with delta (0, 0)
Screenshot: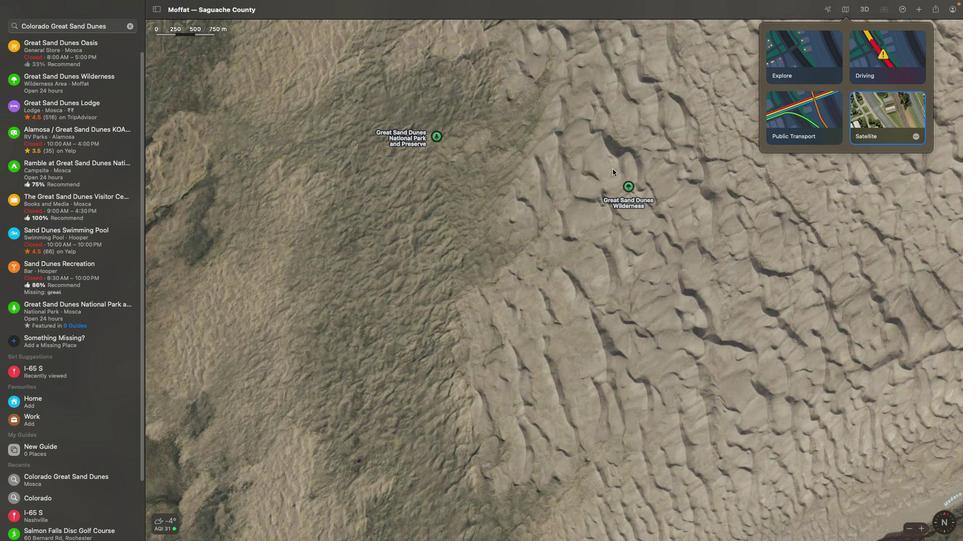 
Action: Mouse scrolled (612, 169) with delta (0, 1)
Screenshot: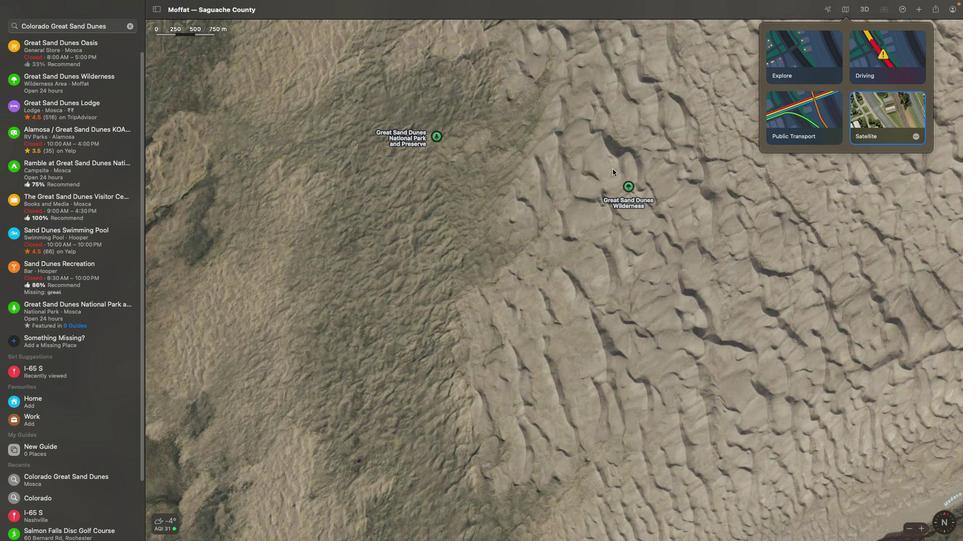 
Action: Mouse scrolled (612, 169) with delta (0, 2)
Screenshot: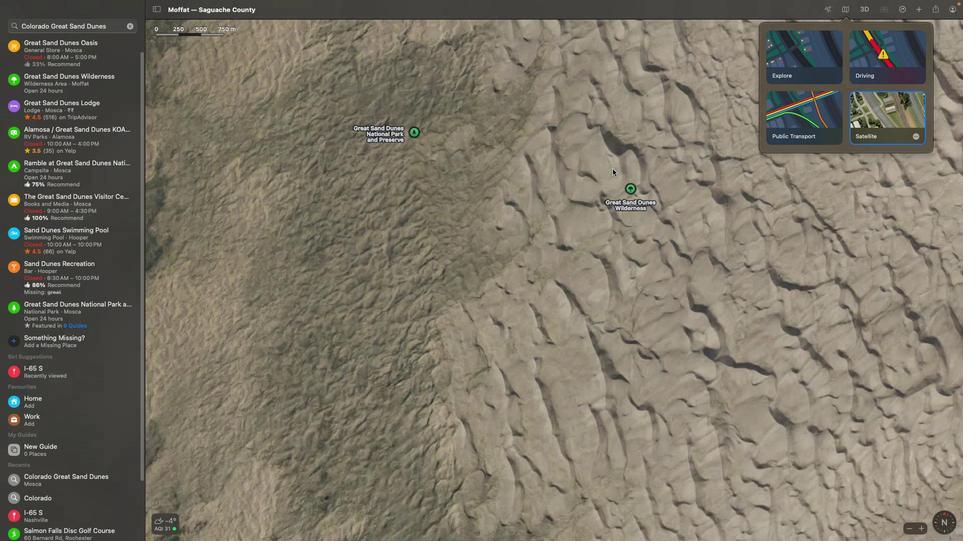 
Action: Mouse scrolled (612, 169) with delta (0, 2)
Screenshot: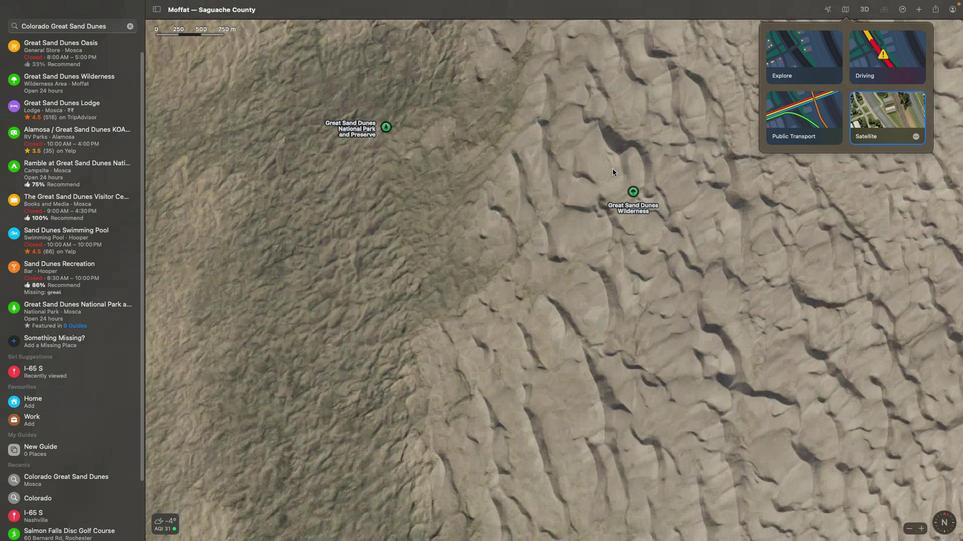 
Action: Mouse scrolled (612, 169) with delta (0, 0)
Screenshot: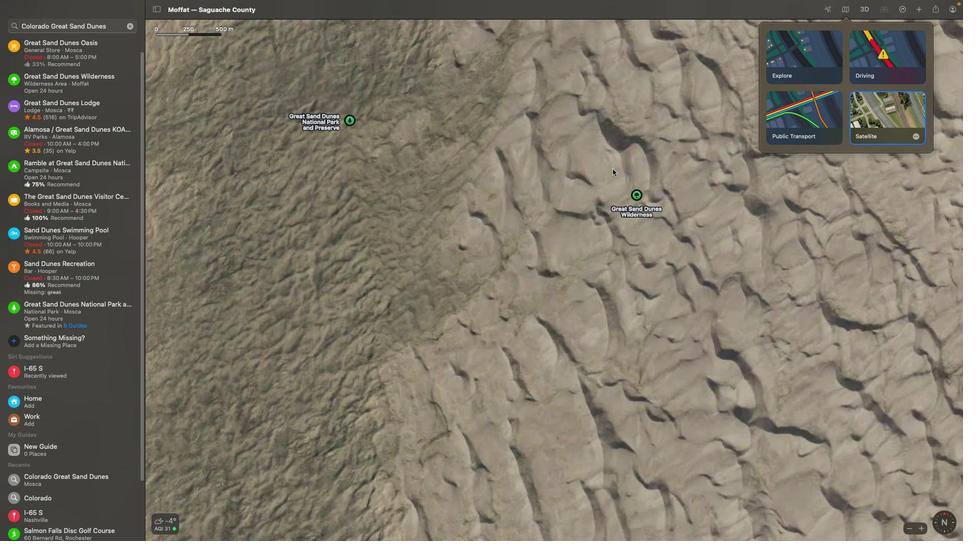 
Action: Mouse scrolled (612, 169) with delta (0, 0)
Screenshot: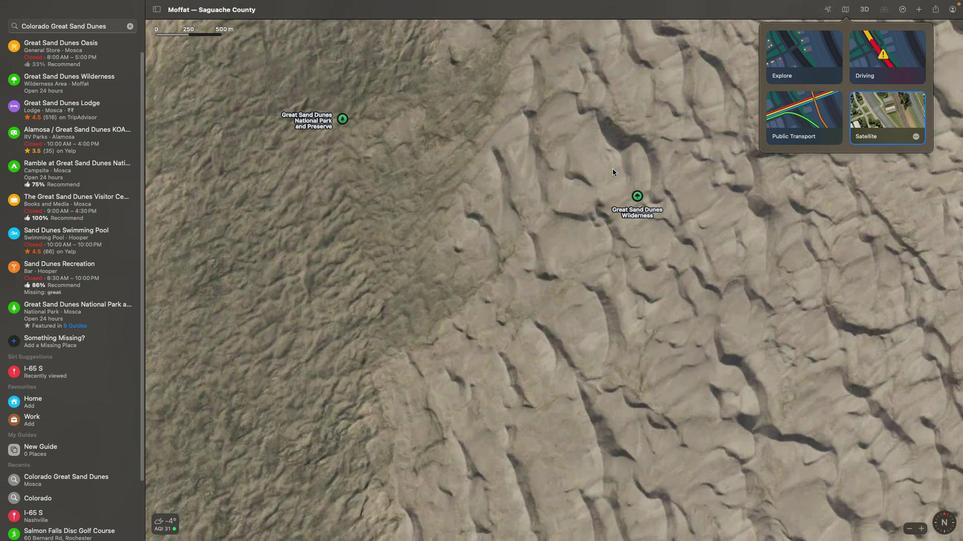 
Action: Mouse scrolled (612, 169) with delta (0, 1)
Screenshot: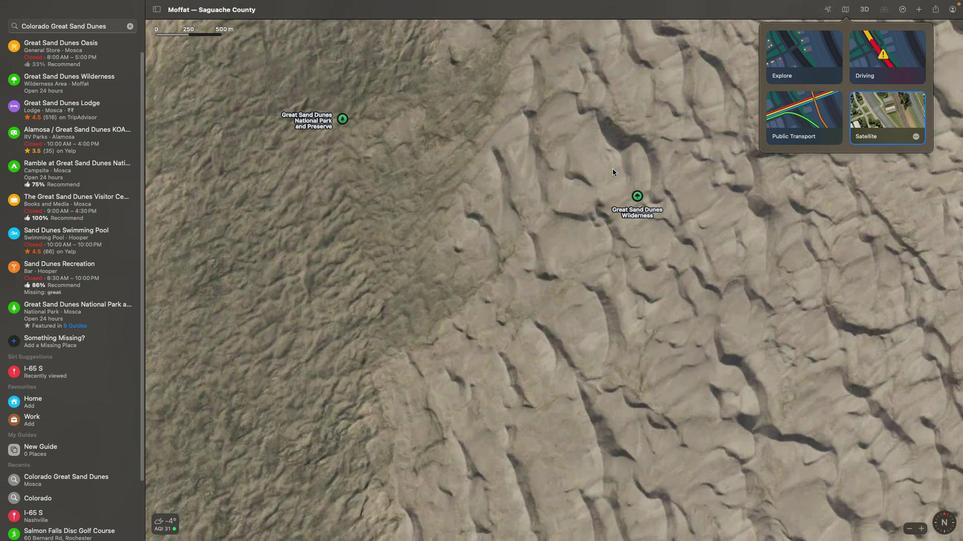 
Action: Mouse scrolled (612, 169) with delta (0, 2)
Screenshot: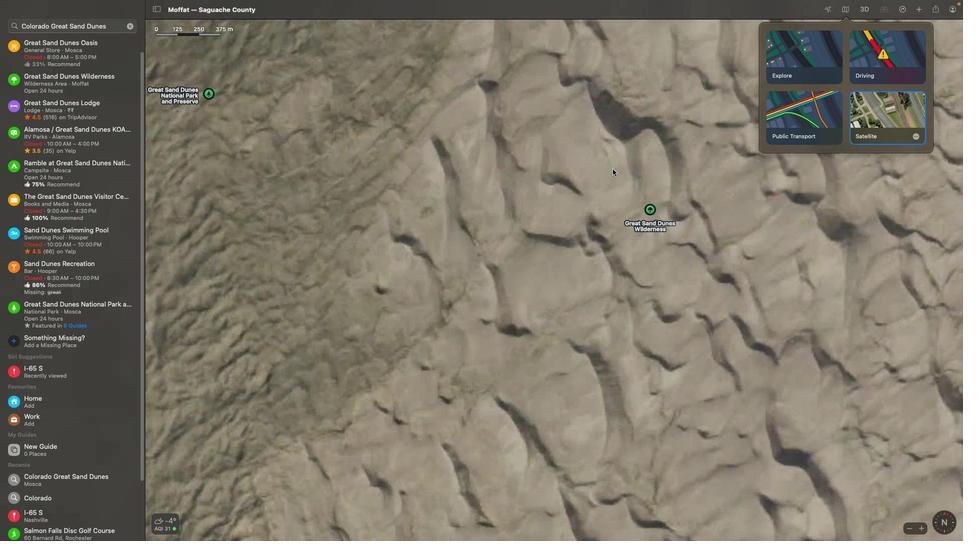 
Action: Mouse scrolled (612, 169) with delta (0, 3)
Screenshot: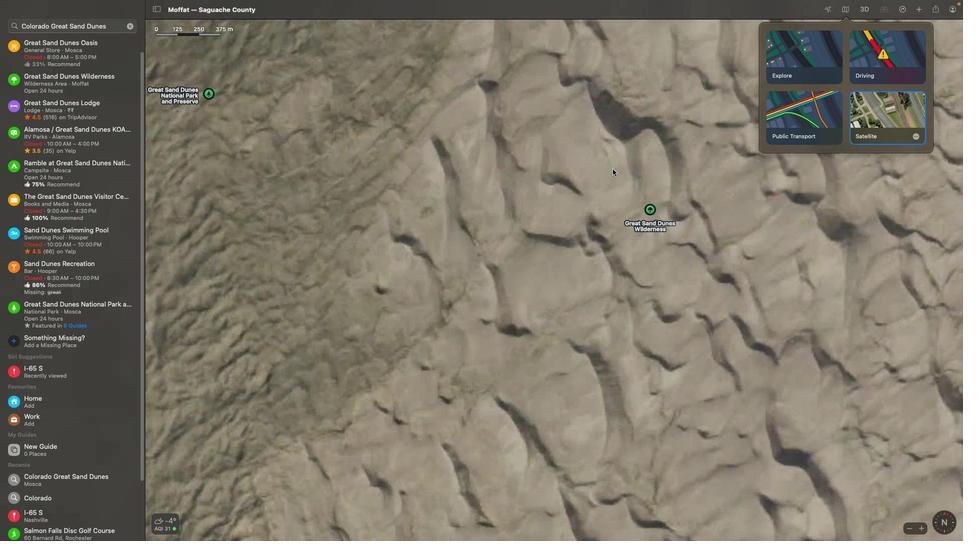 
Action: Mouse moved to (639, 202)
Screenshot: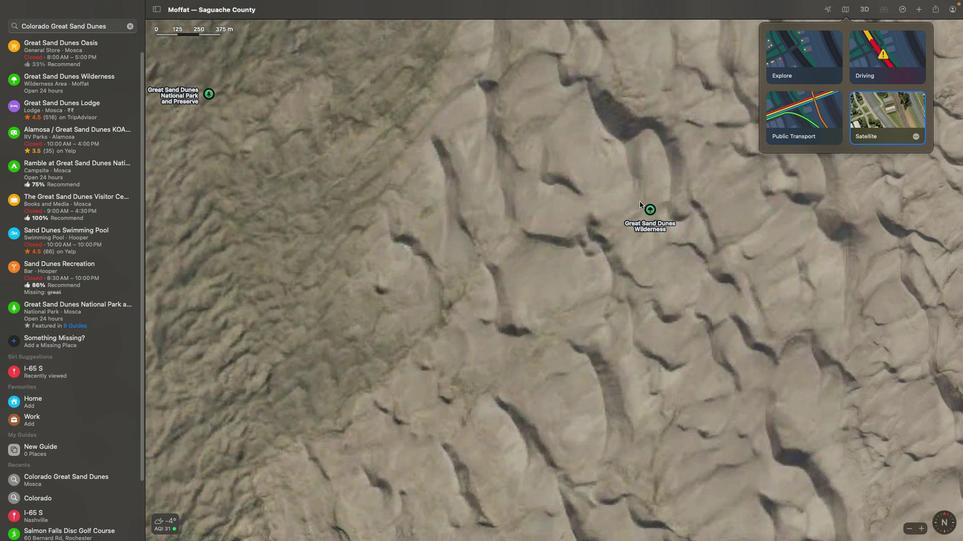 
Action: Mouse pressed left at (639, 202)
Screenshot: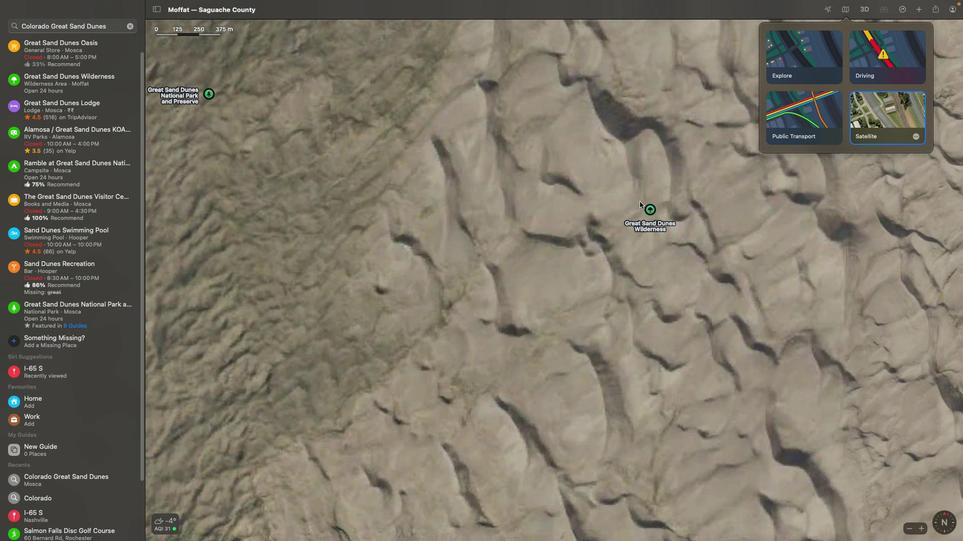
Action: Mouse moved to (644, 166)
Screenshot: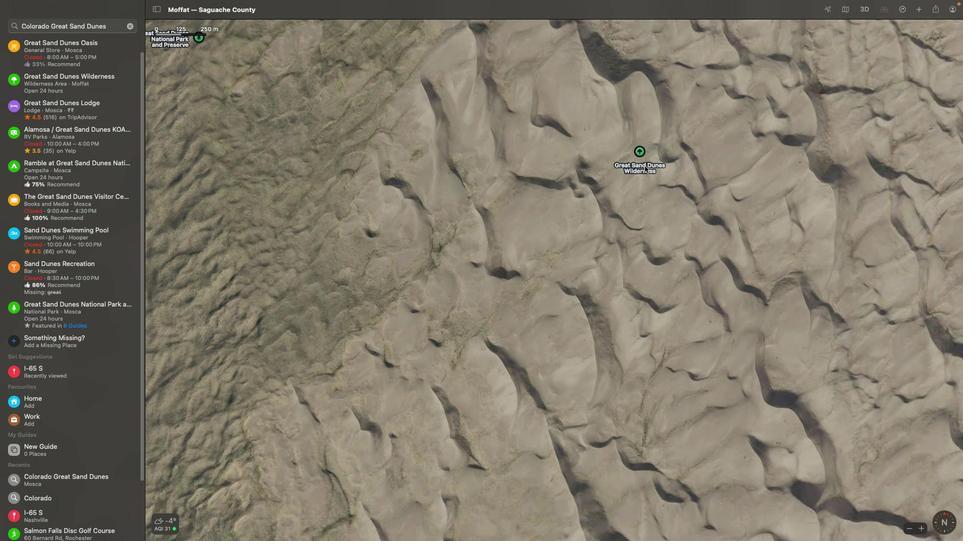 
Action: Mouse scrolled (644, 166) with delta (0, 0)
Screenshot: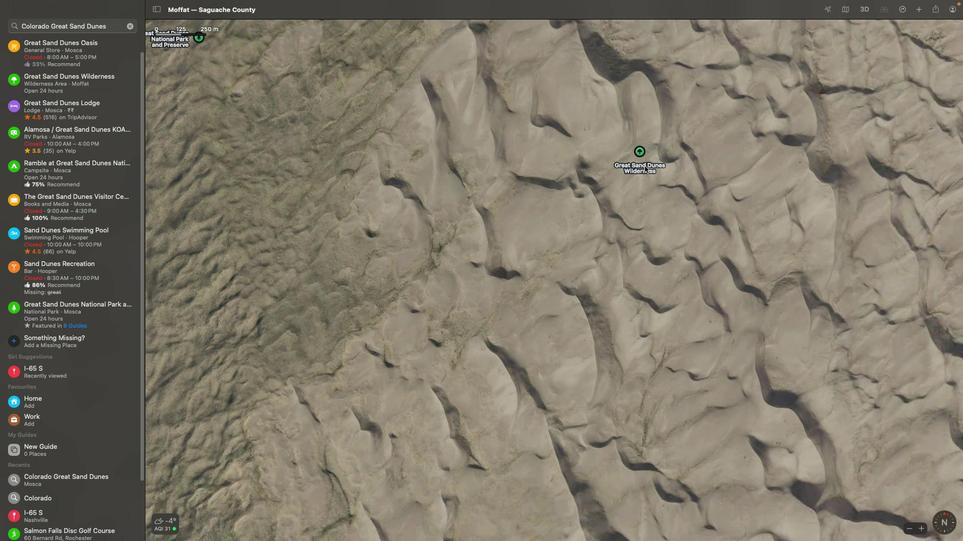 
Action: Mouse scrolled (644, 166) with delta (0, 0)
Screenshot: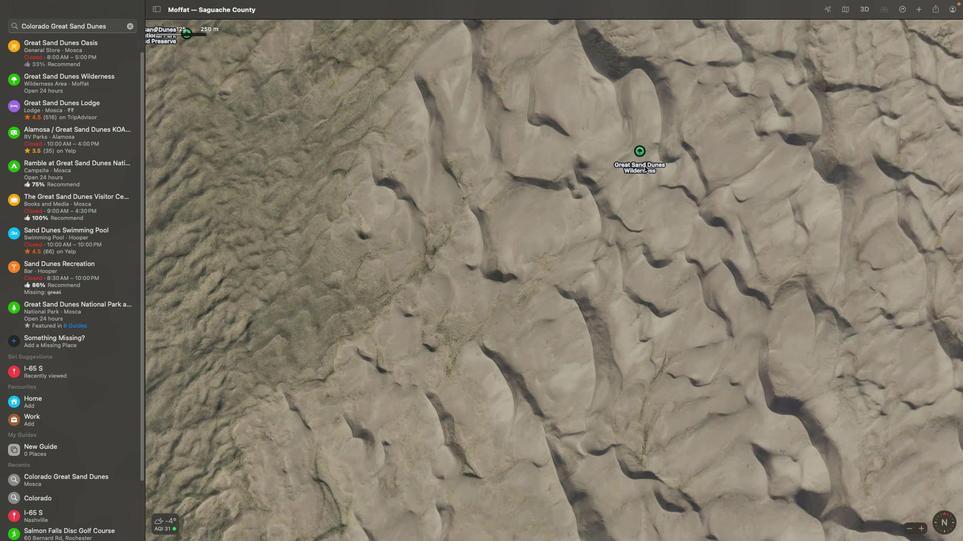 
Action: Mouse scrolled (644, 166) with delta (0, 1)
Screenshot: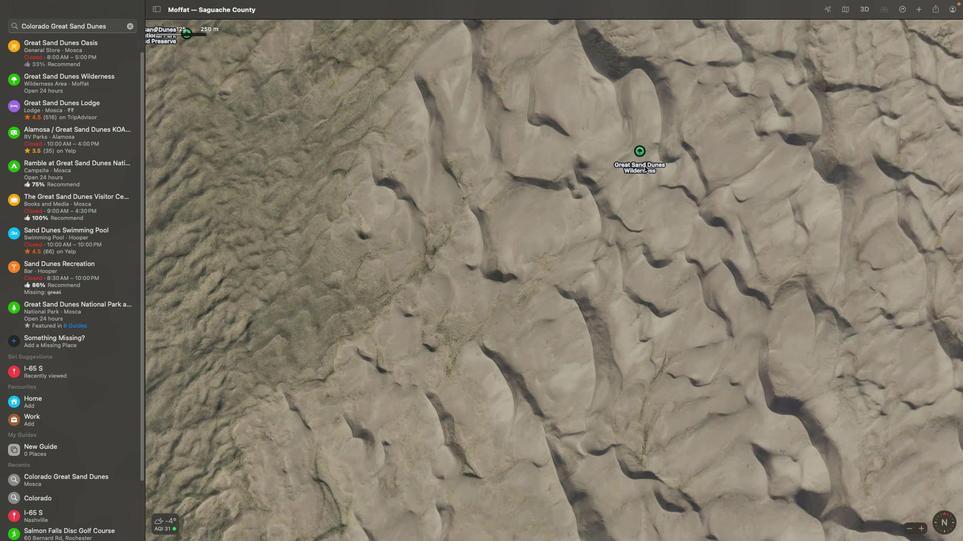 
Action: Mouse scrolled (644, 166) with delta (0, 2)
Screenshot: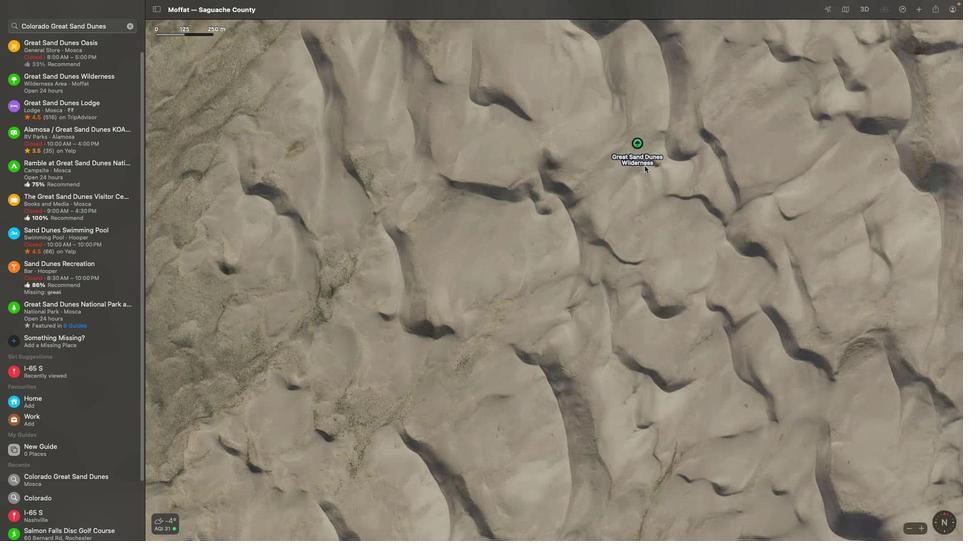 
Action: Mouse scrolled (644, 166) with delta (0, 3)
Screenshot: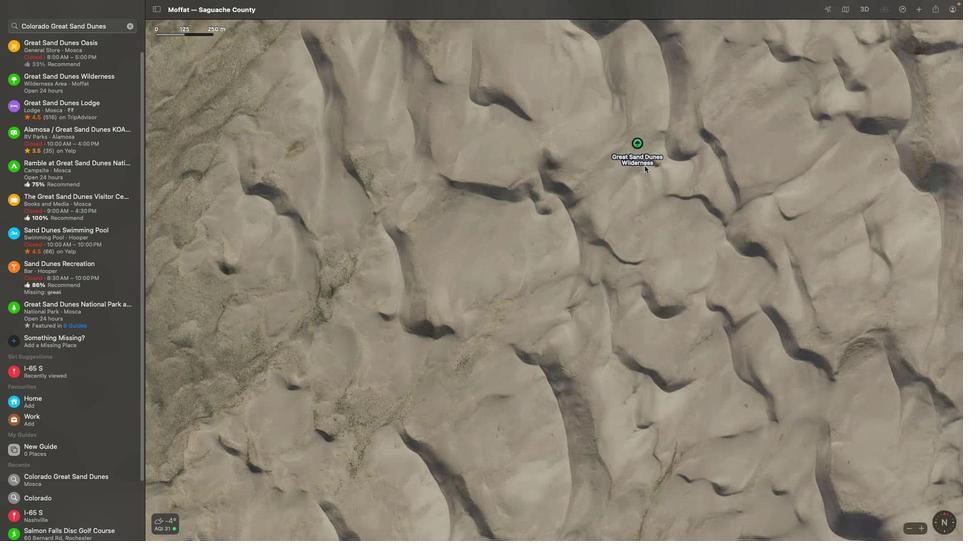 
Action: Mouse scrolled (644, 166) with delta (0, 3)
Screenshot: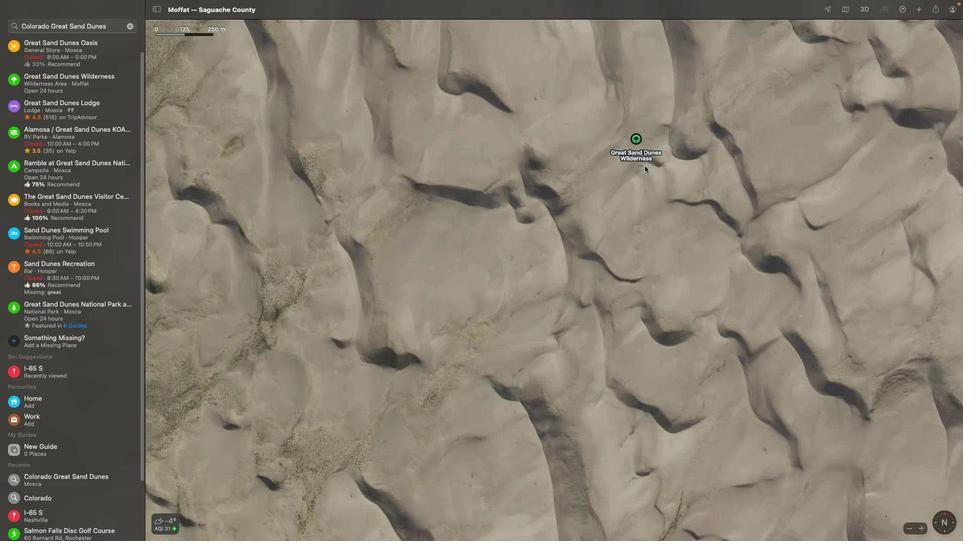 
Action: Mouse moved to (640, 164)
Screenshot: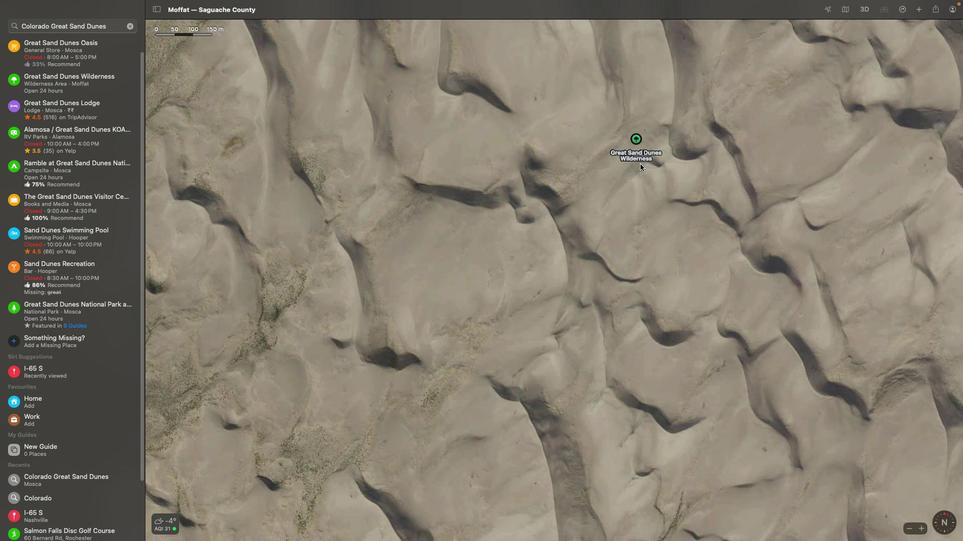 
Action: Mouse scrolled (640, 164) with delta (0, 0)
Screenshot: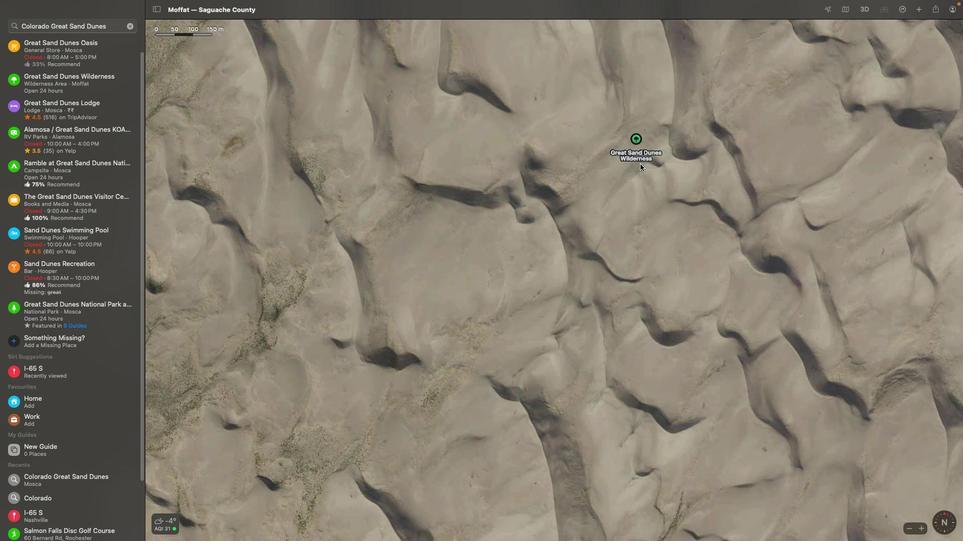 
Action: Mouse scrolled (640, 164) with delta (0, 0)
Screenshot: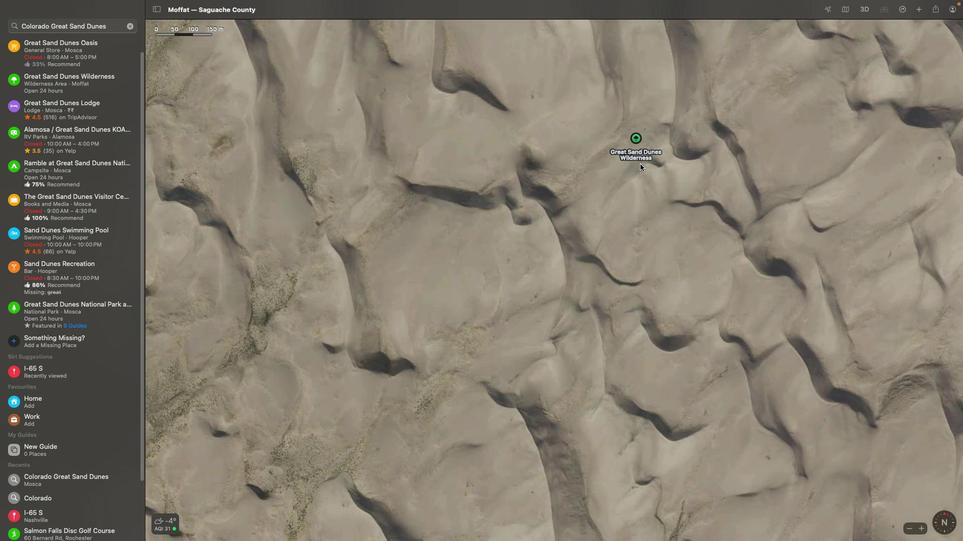 
Action: Mouse scrolled (640, 164) with delta (0, 1)
Screenshot: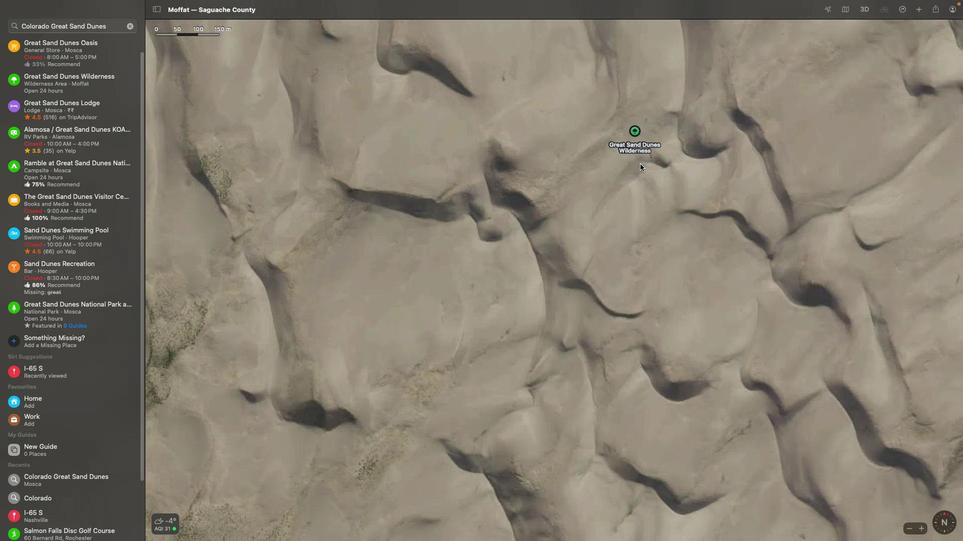 
Action: Mouse scrolled (640, 164) with delta (0, 2)
Screenshot: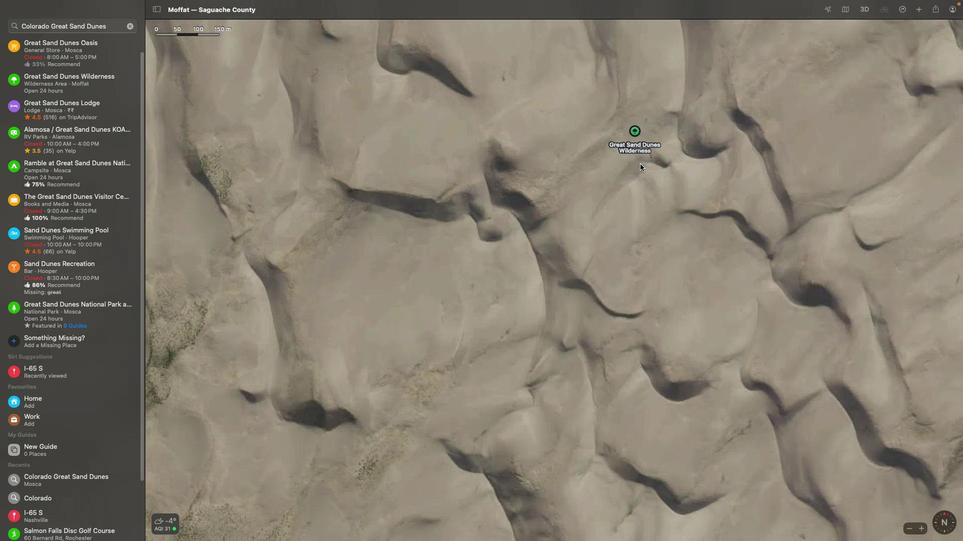 
Action: Mouse moved to (638, 163)
Screenshot: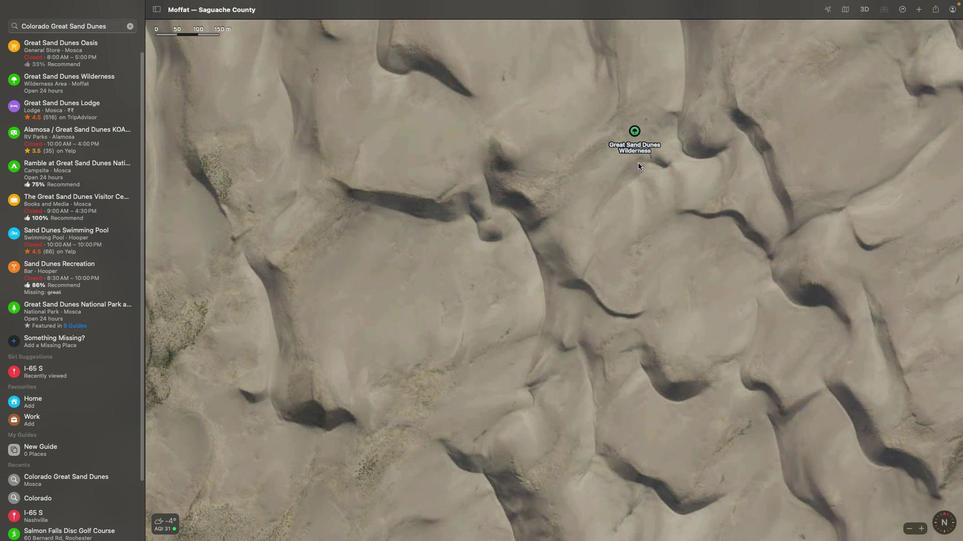 
Action: Mouse scrolled (638, 163) with delta (0, 0)
Screenshot: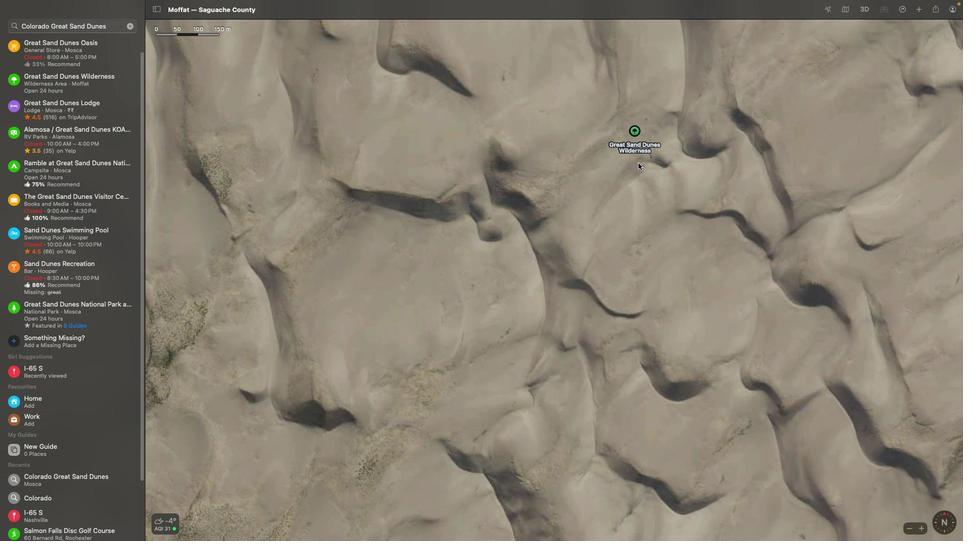 
Action: Mouse scrolled (638, 163) with delta (0, 0)
Screenshot: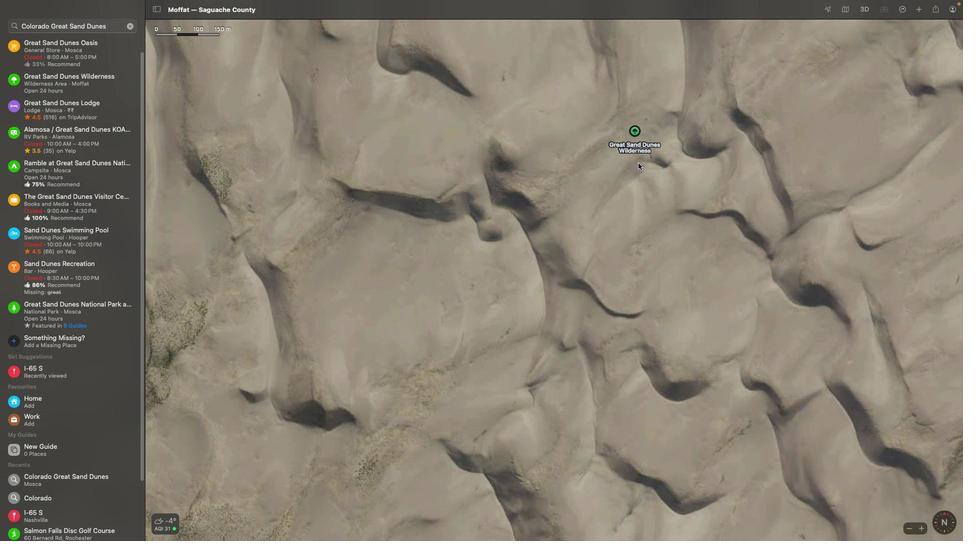 
Action: Mouse scrolled (638, 163) with delta (0, -1)
Screenshot: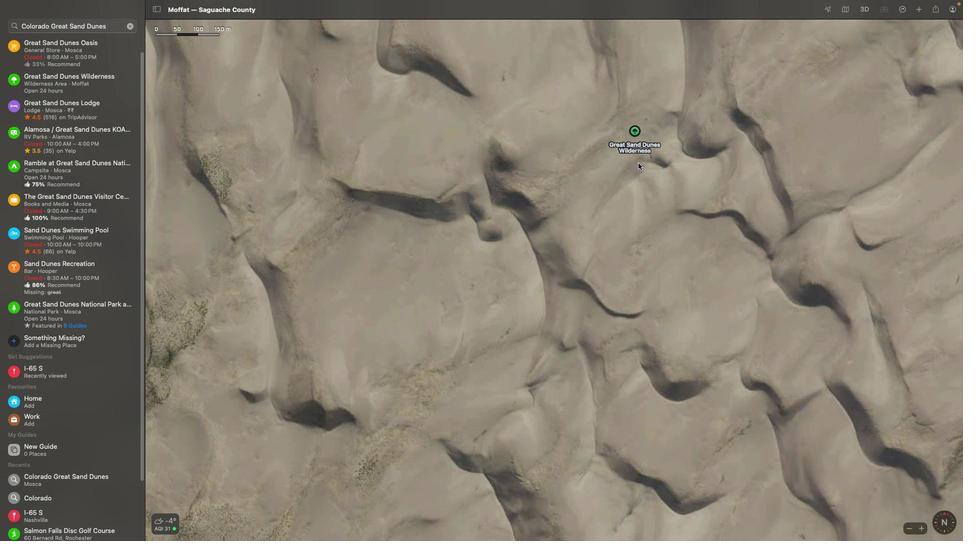 
Action: Mouse scrolled (638, 163) with delta (0, -2)
Screenshot: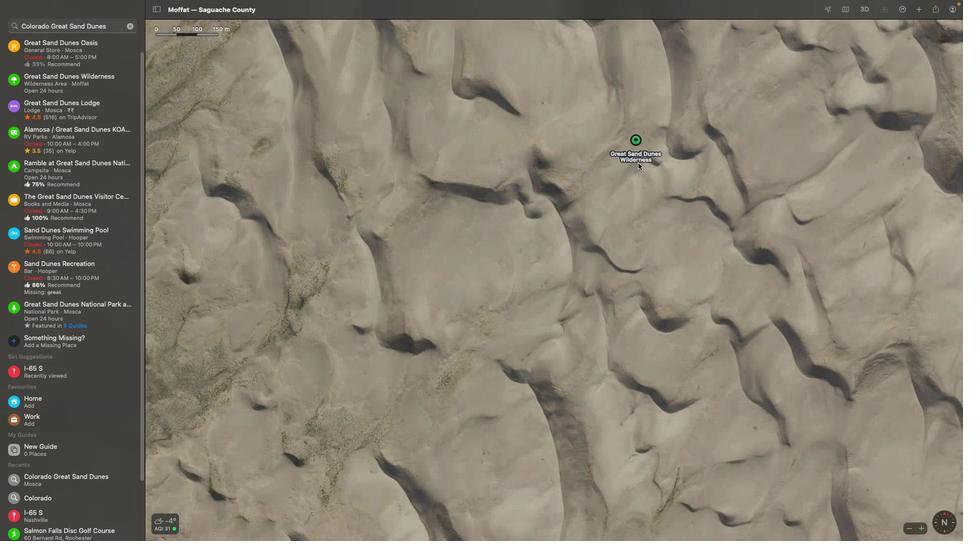 
Action: Mouse scrolled (638, 163) with delta (0, -3)
Screenshot: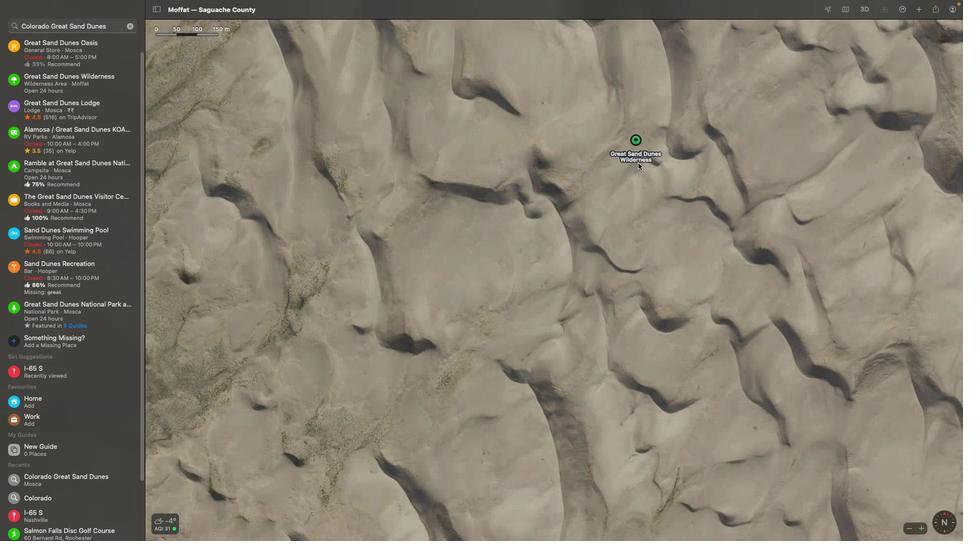 
Action: Mouse scrolled (638, 163) with delta (0, -3)
Screenshot: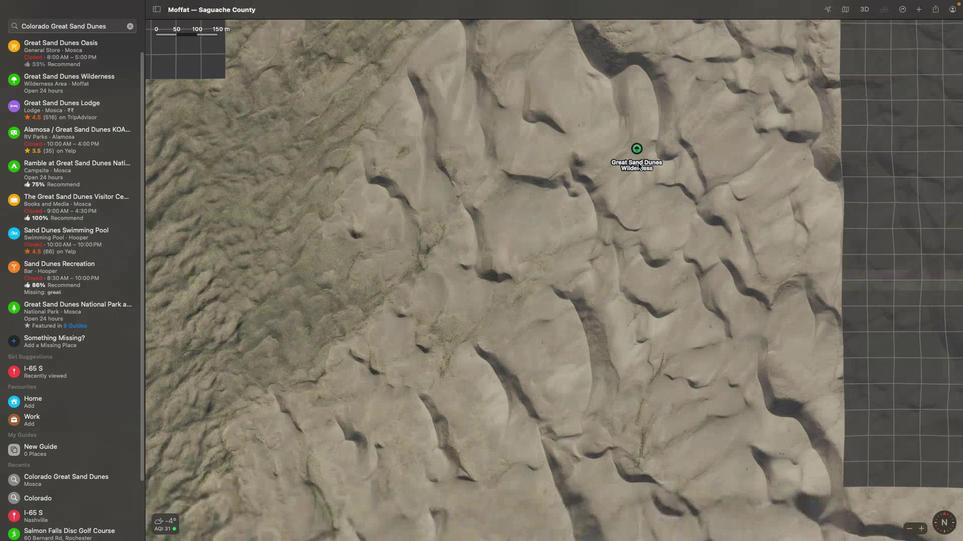 
Action: Mouse scrolled (638, 163) with delta (0, 0)
Screenshot: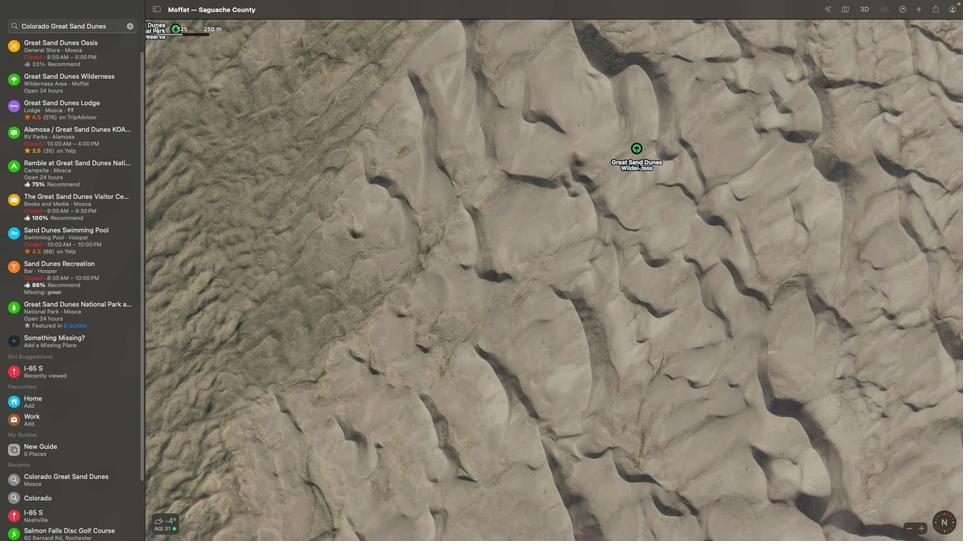 
Action: Mouse scrolled (638, 163) with delta (0, 0)
Screenshot: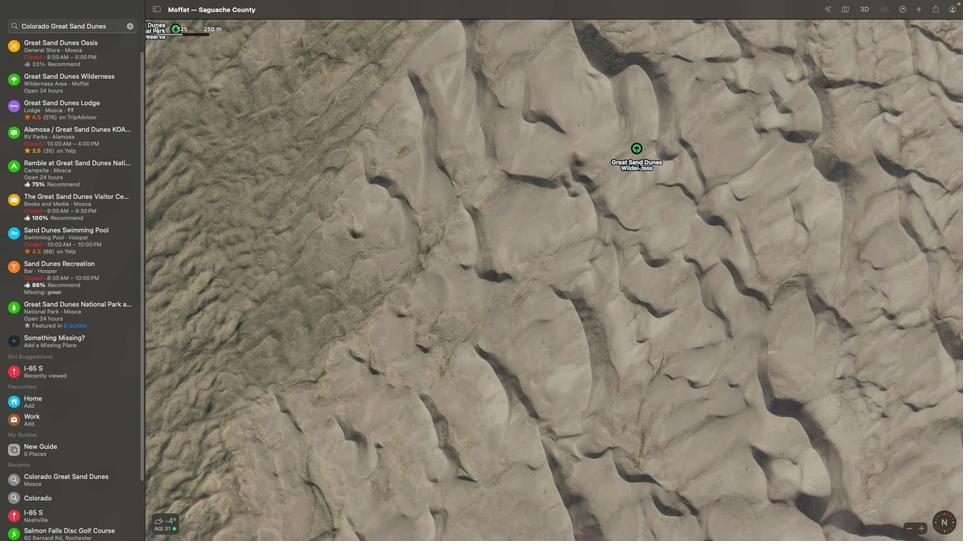 
Action: Mouse scrolled (638, 163) with delta (0, -2)
Screenshot: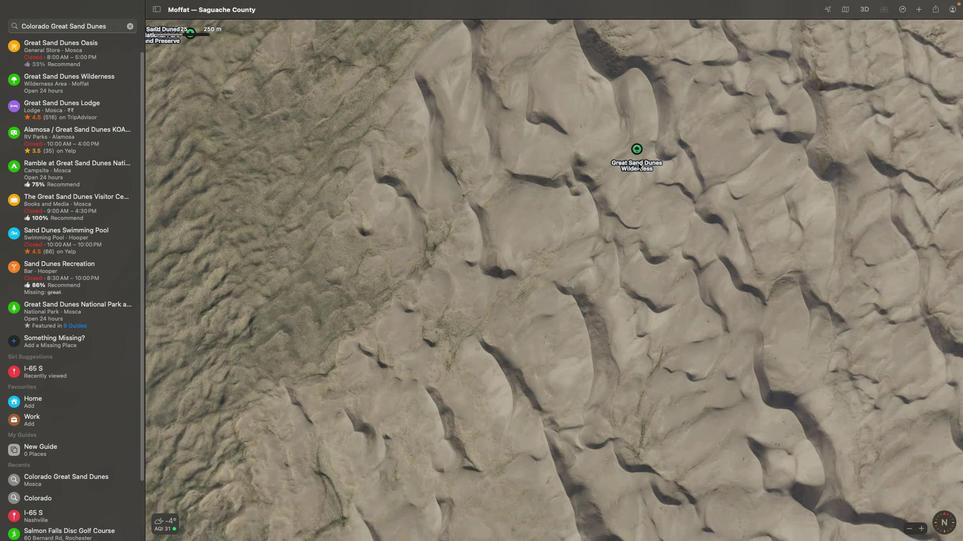 
Action: Mouse scrolled (638, 163) with delta (0, -2)
Screenshot: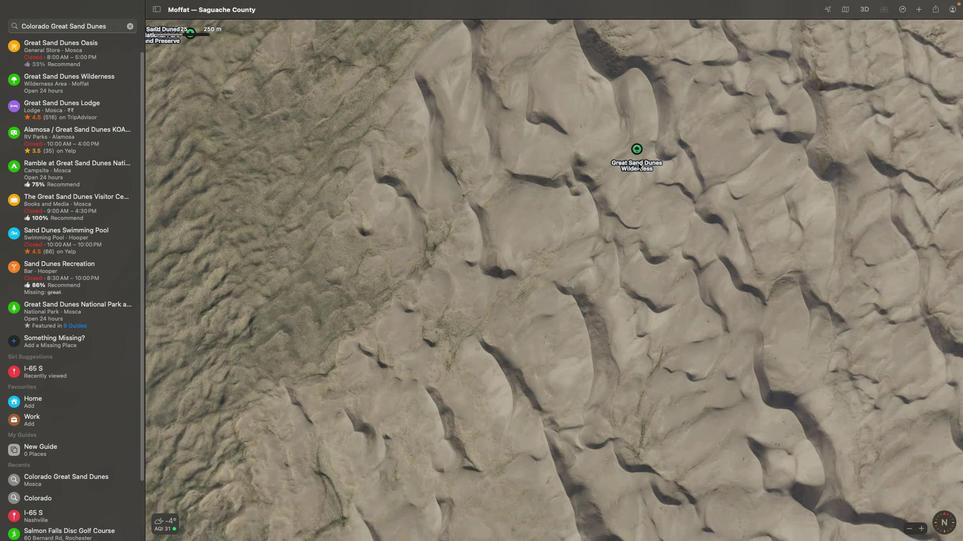 
Action: Mouse scrolled (638, 163) with delta (0, -3)
Screenshot: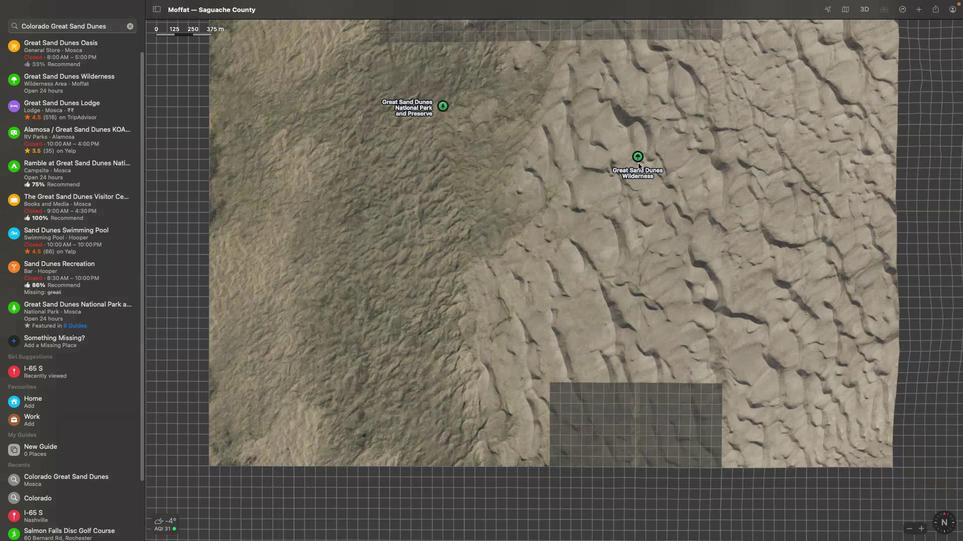 
Action: Mouse scrolled (638, 163) with delta (0, -3)
Screenshot: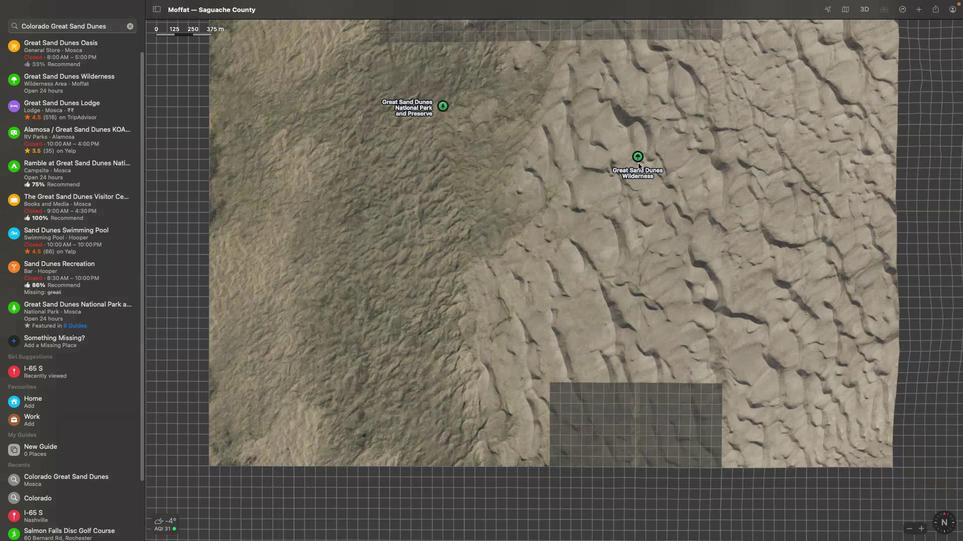 
Action: Mouse scrolled (638, 163) with delta (0, -3)
Screenshot: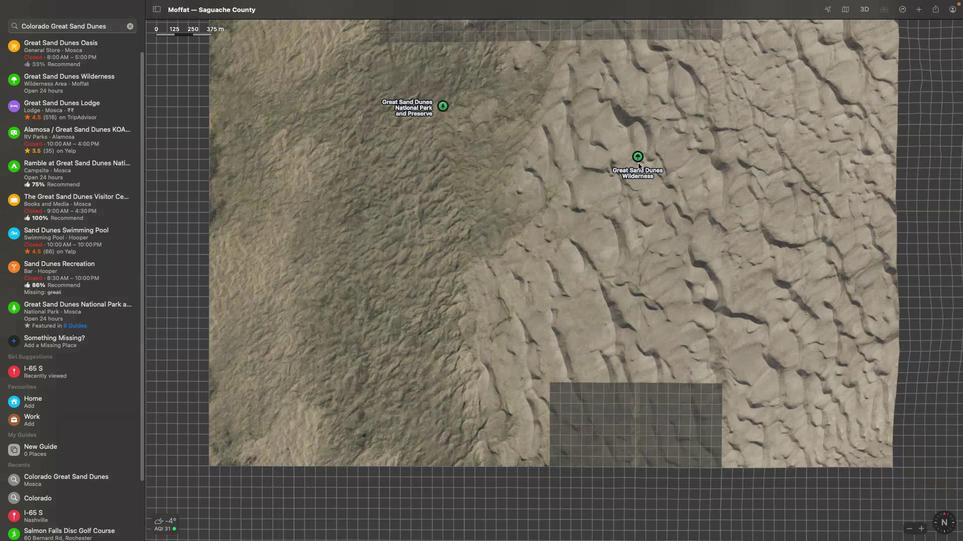 
Action: Mouse scrolled (638, 163) with delta (0, 0)
Screenshot: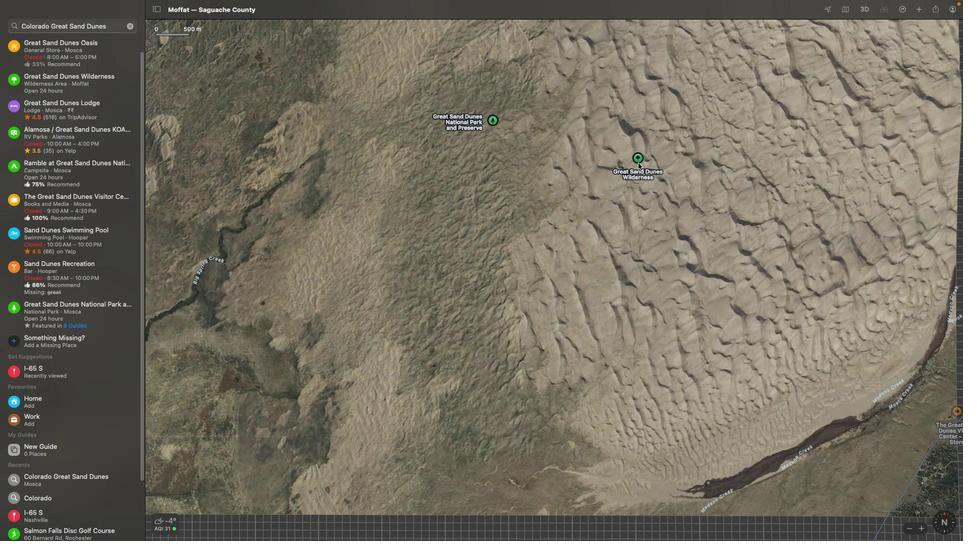 
Action: Mouse scrolled (638, 163) with delta (0, 0)
Screenshot: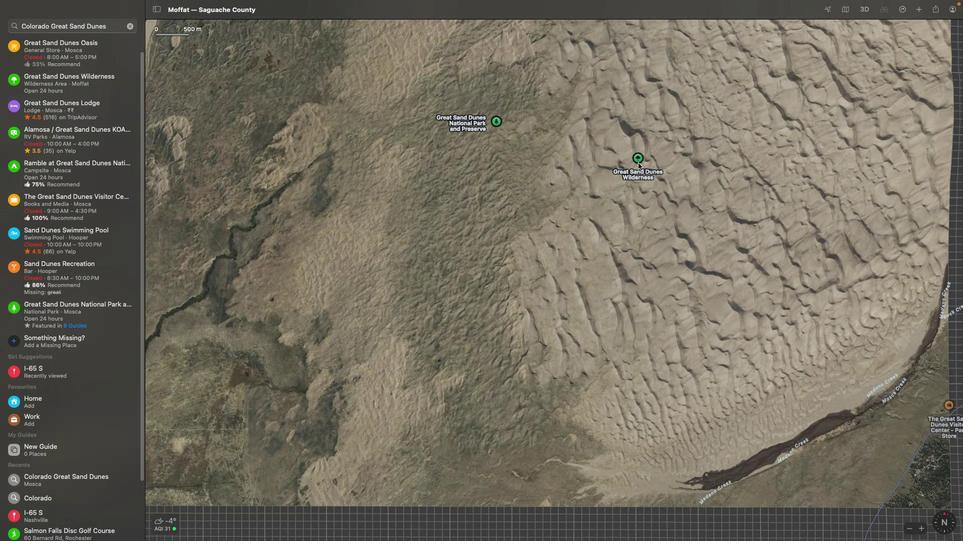
Action: Mouse scrolled (638, 163) with delta (0, -1)
Screenshot: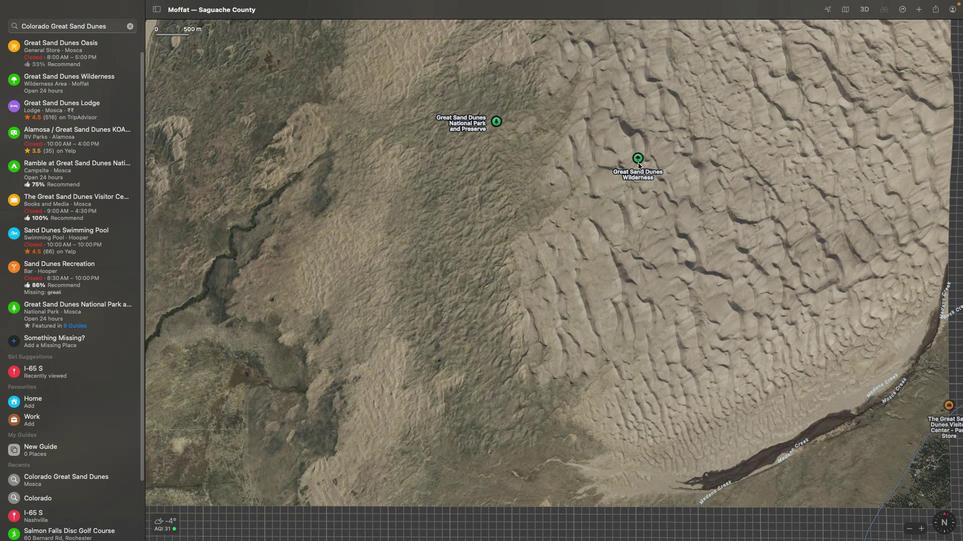 
Action: Mouse scrolled (638, 163) with delta (0, 0)
Screenshot: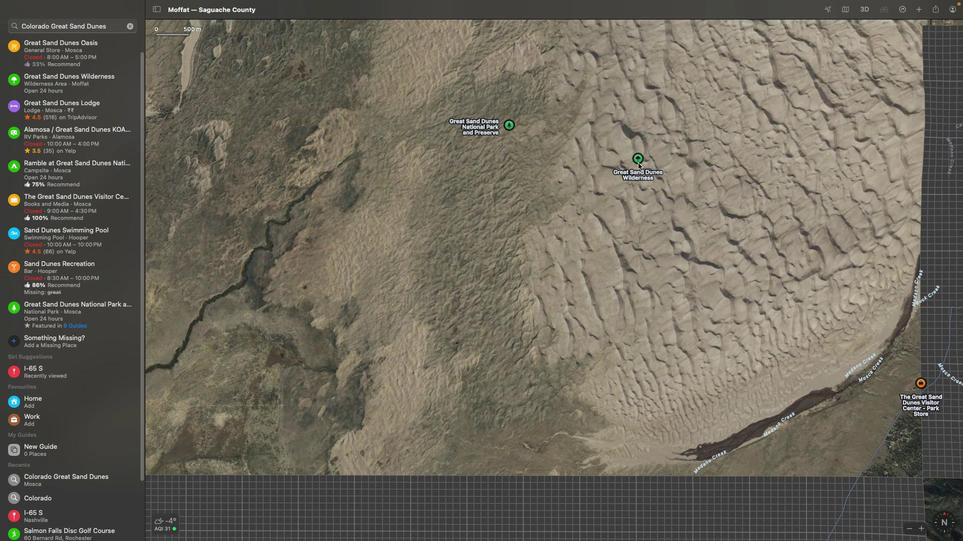 
Action: Mouse scrolled (638, 163) with delta (0, 0)
Screenshot: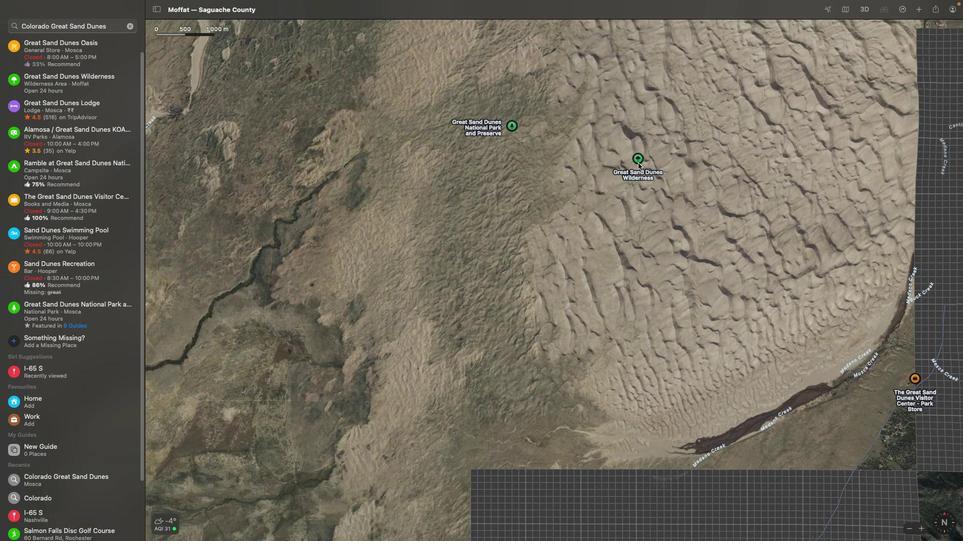 
Action: Mouse scrolled (638, 163) with delta (0, 0)
Screenshot: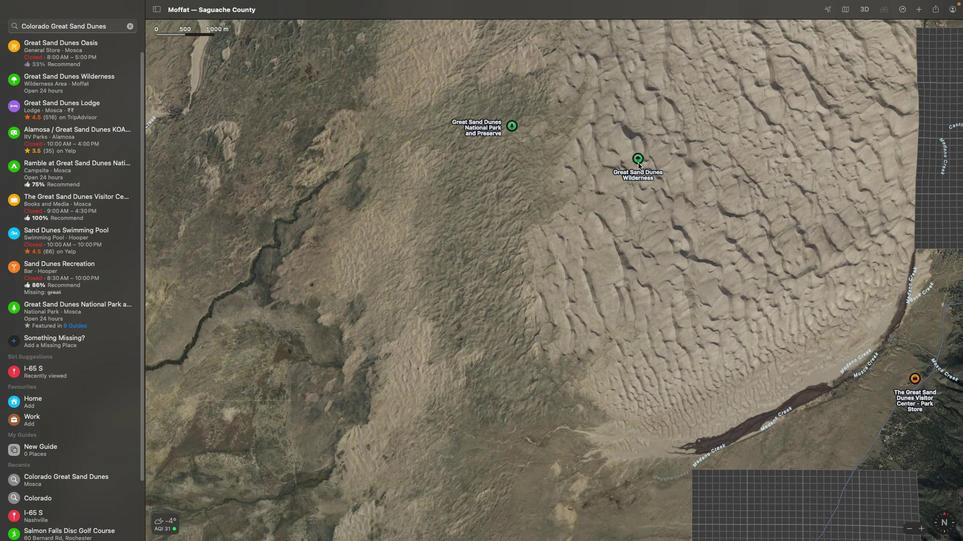
Action: Mouse scrolled (638, 163) with delta (0, 0)
Screenshot: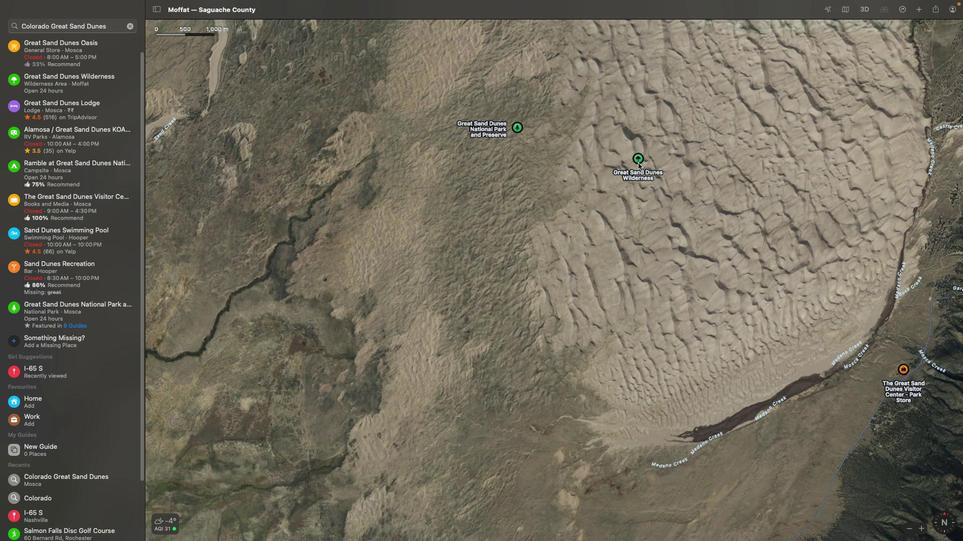 
Action: Mouse scrolled (638, 163) with delta (0, 0)
Screenshot: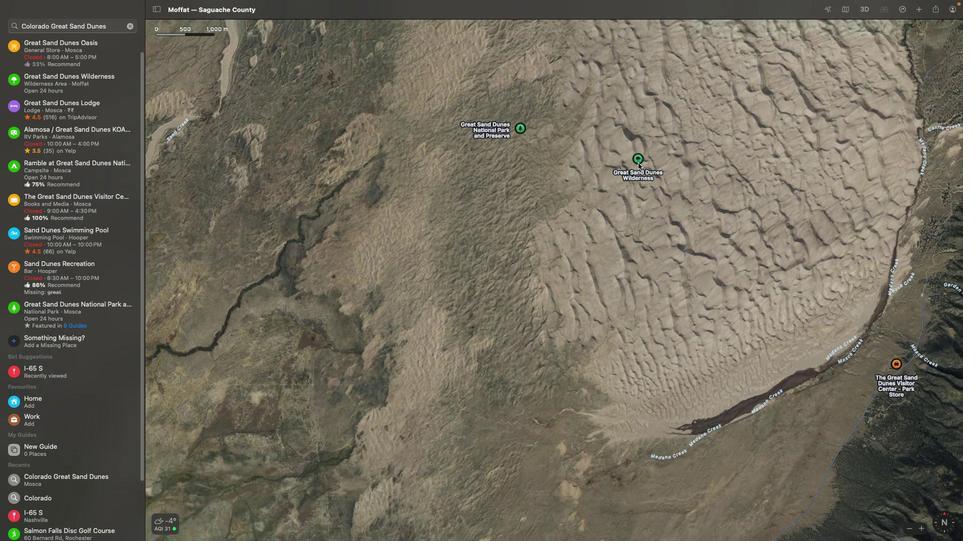 
Action: Mouse scrolled (638, 163) with delta (0, -1)
Screenshot: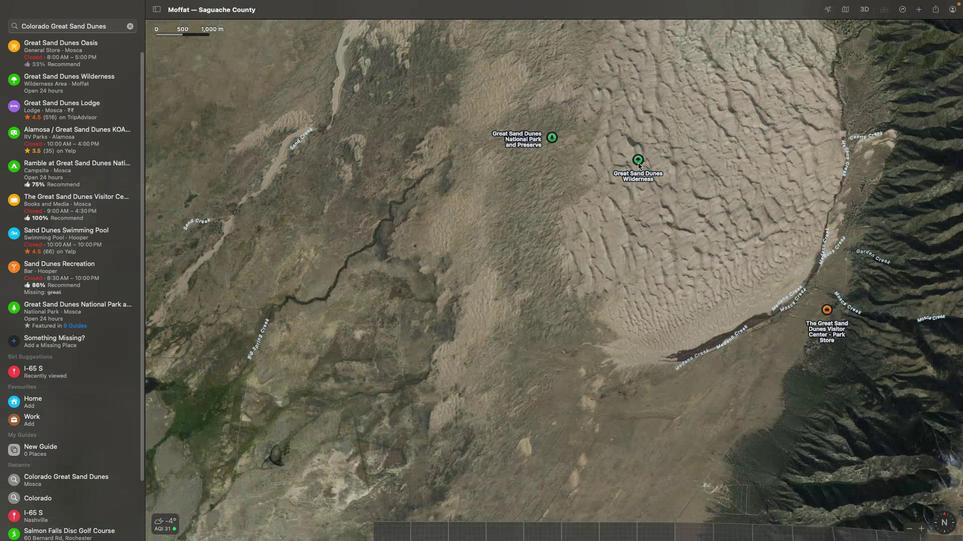 
Action: Mouse scrolled (638, 163) with delta (0, -2)
Screenshot: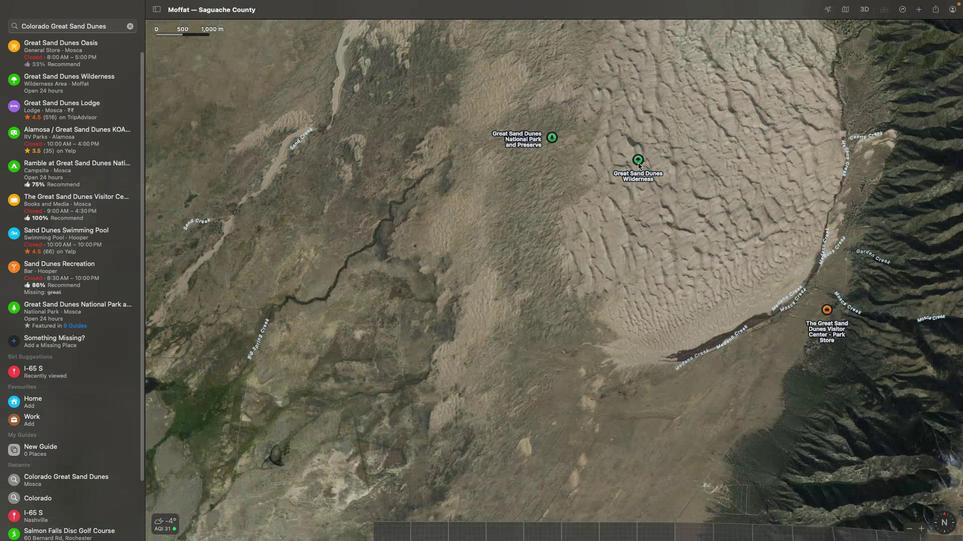 
Action: Mouse scrolled (638, 163) with delta (0, -3)
Screenshot: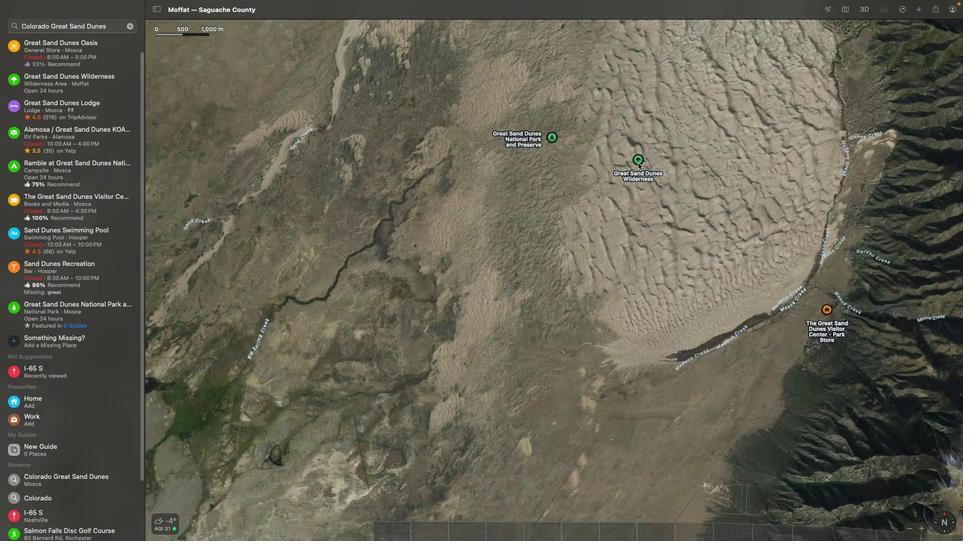 
Action: Mouse moved to (863, 10)
Screenshot: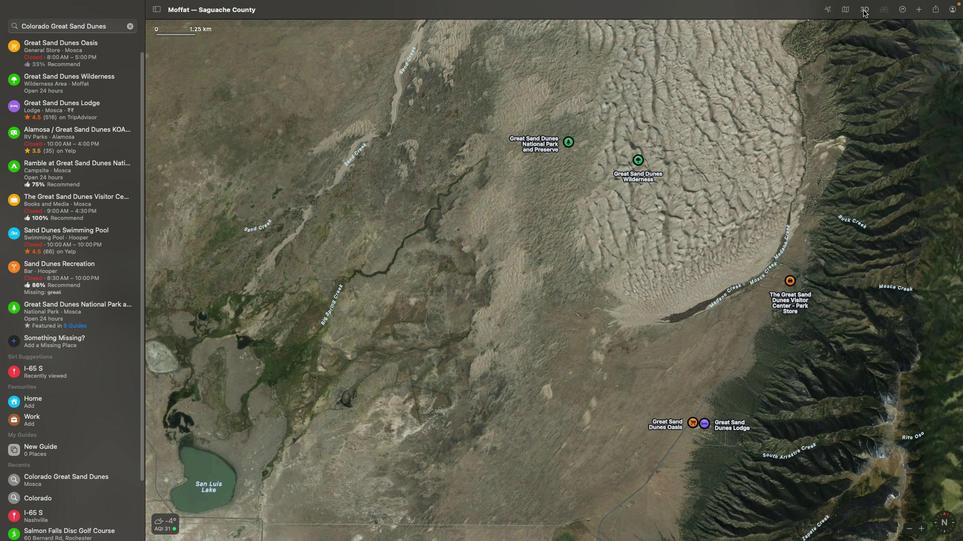 
Action: Mouse pressed left at (863, 10)
Screenshot: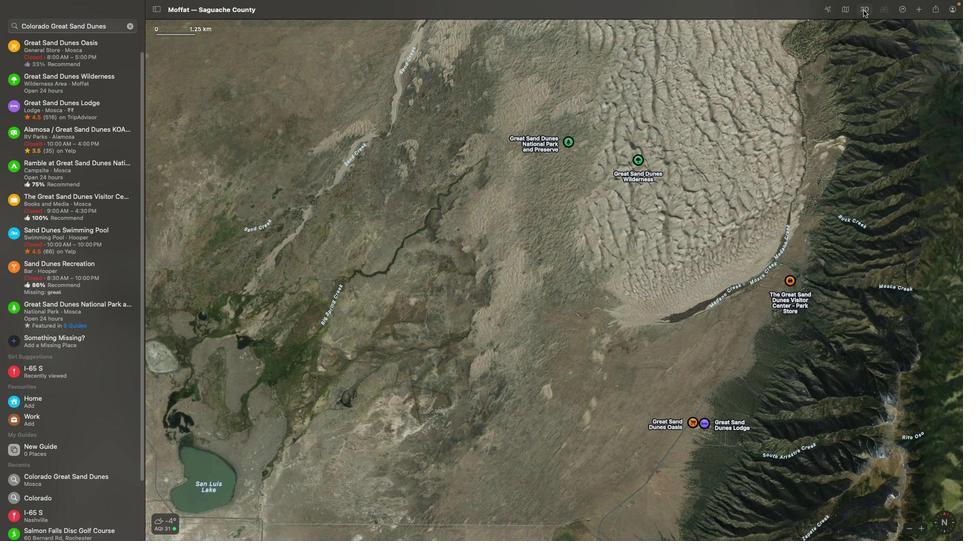 
Action: Mouse moved to (647, 233)
Screenshot: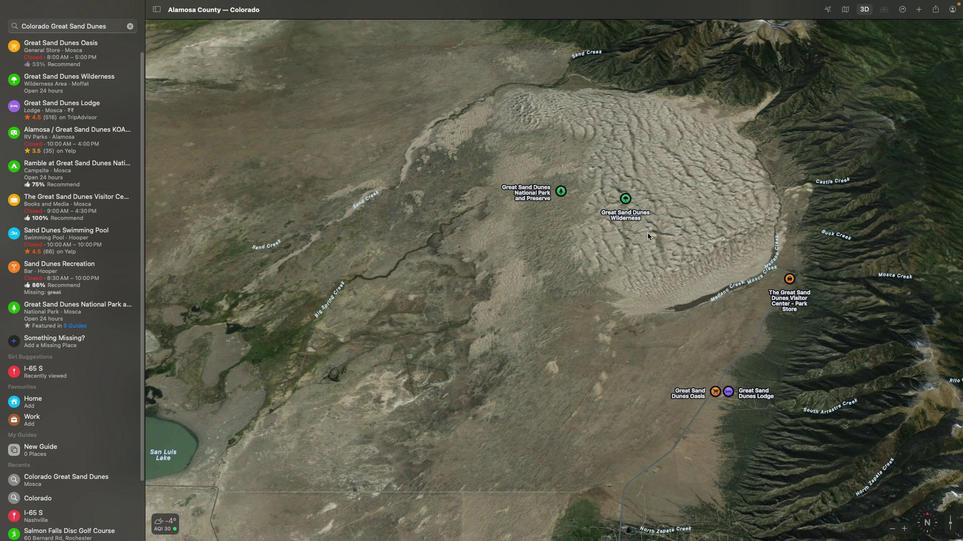 
Action: Mouse scrolled (647, 233) with delta (0, 0)
Screenshot: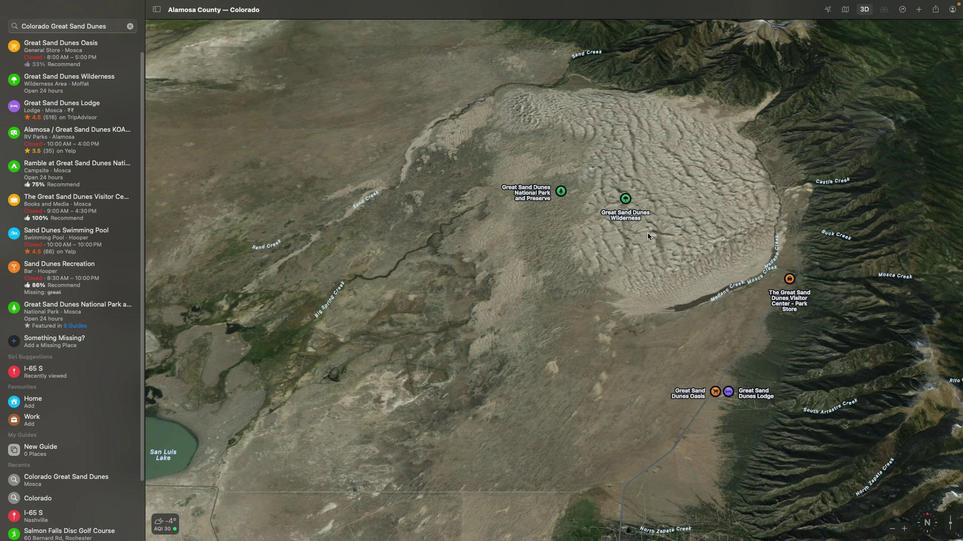 
Action: Mouse scrolled (647, 233) with delta (0, 0)
Screenshot: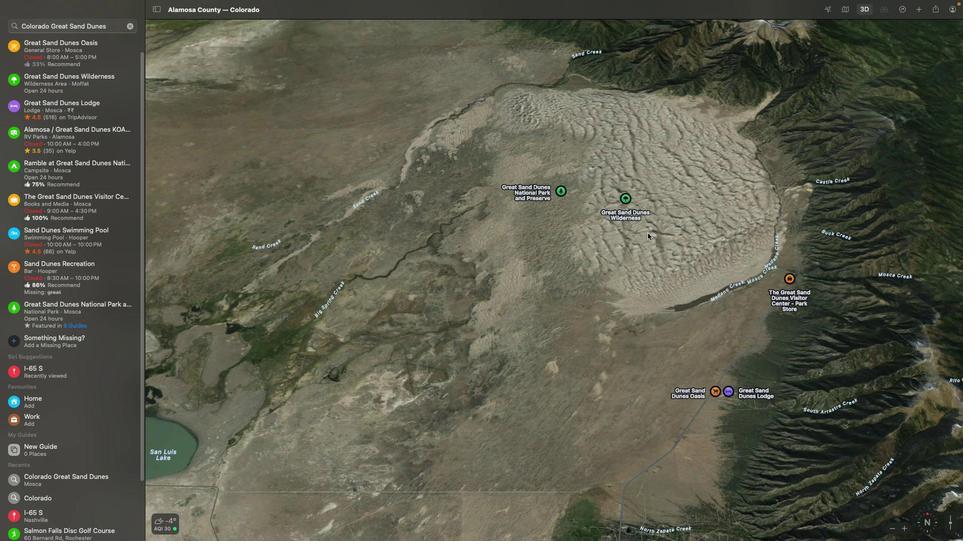 
Action: Mouse scrolled (647, 233) with delta (0, -1)
Screenshot: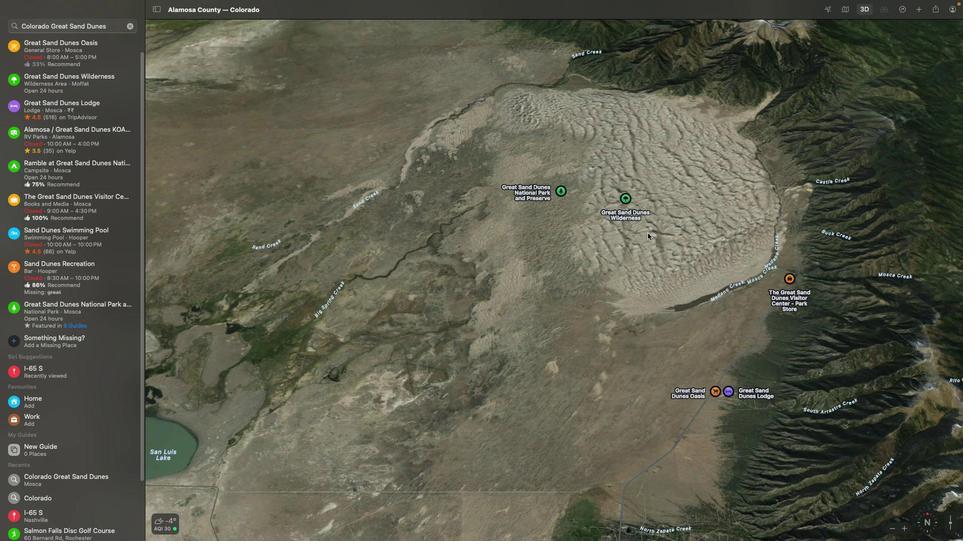 
Action: Mouse scrolled (647, 233) with delta (0, -2)
Screenshot: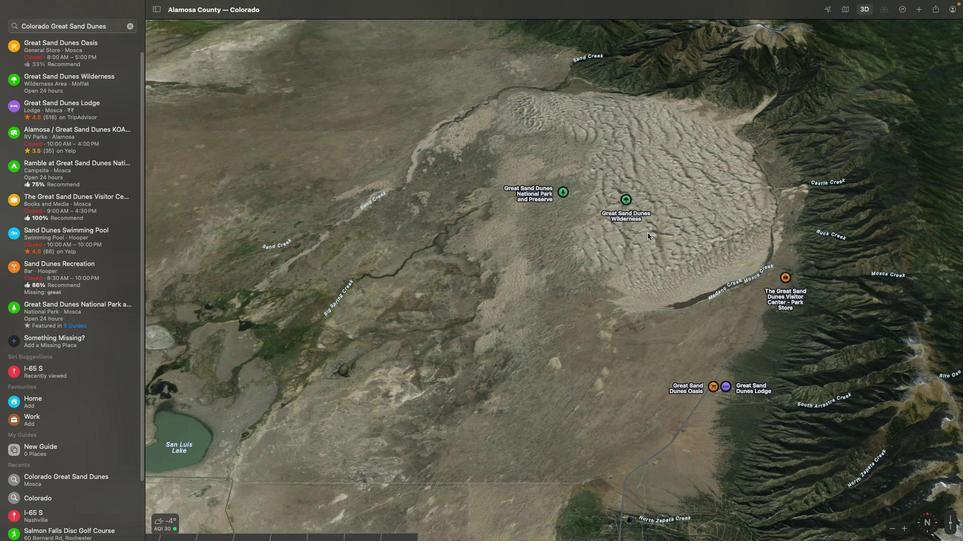 
Action: Mouse moved to (644, 232)
Screenshot: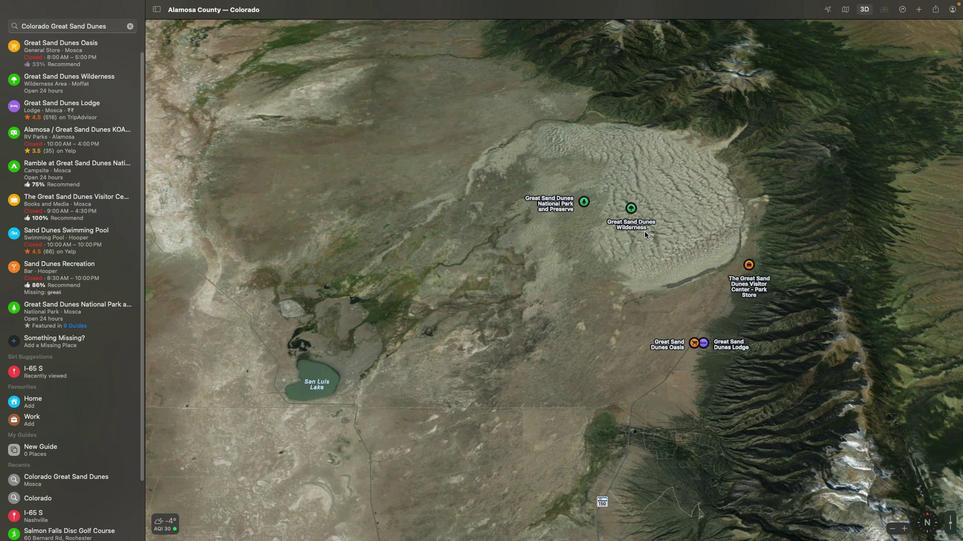 
Action: Mouse scrolled (644, 232) with delta (0, 0)
Screenshot: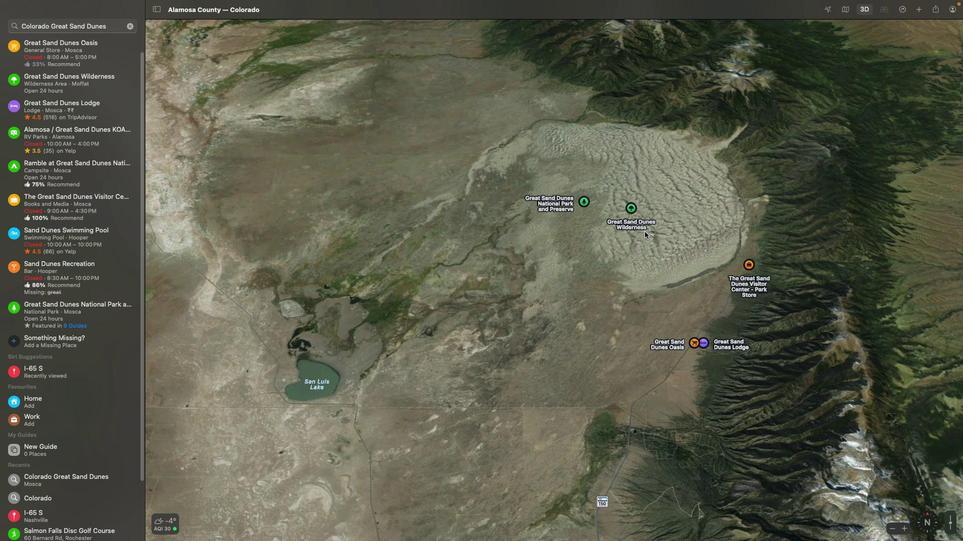 
Action: Mouse scrolled (644, 232) with delta (0, 0)
Screenshot: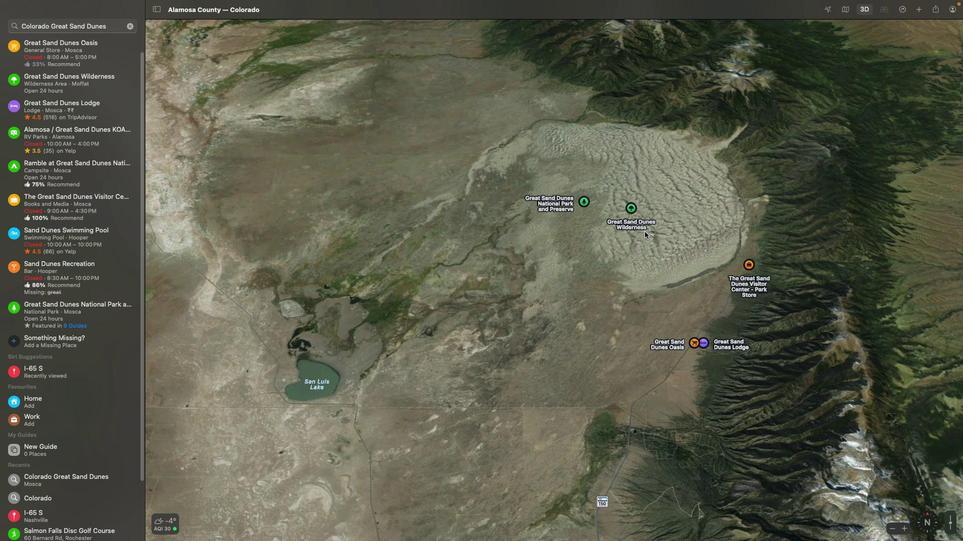 
Action: Mouse scrolled (644, 232) with delta (0, 1)
Screenshot: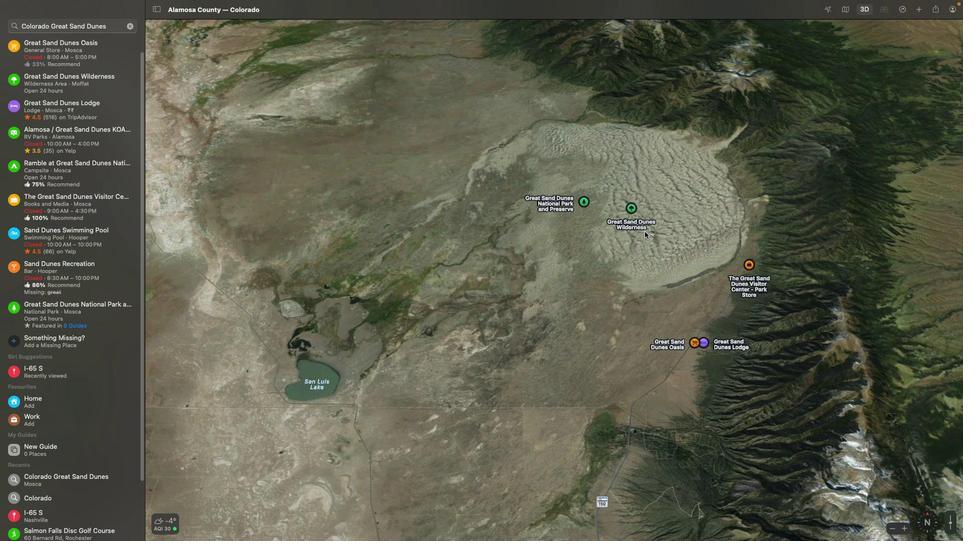 
Action: Mouse scrolled (644, 232) with delta (0, 2)
Screenshot: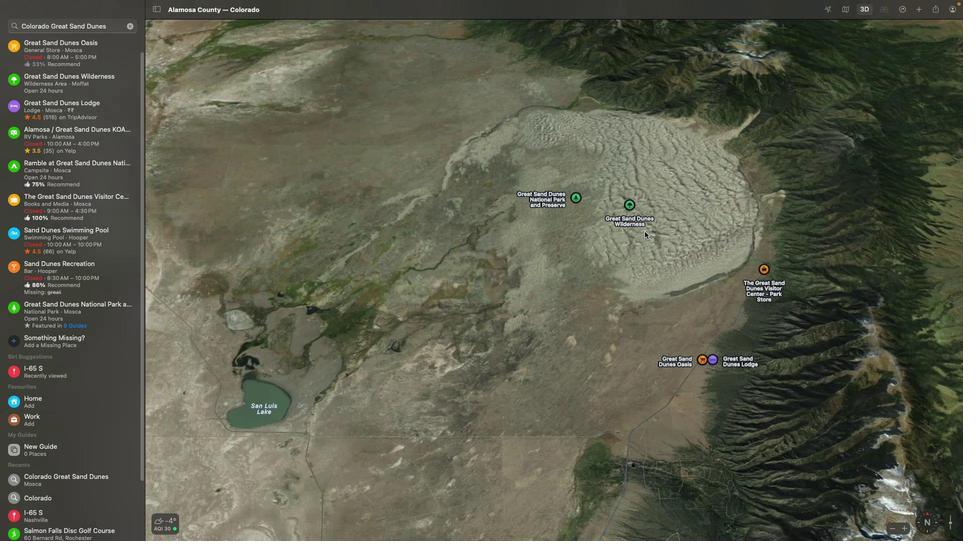 
Action: Mouse scrolled (644, 232) with delta (0, 0)
Screenshot: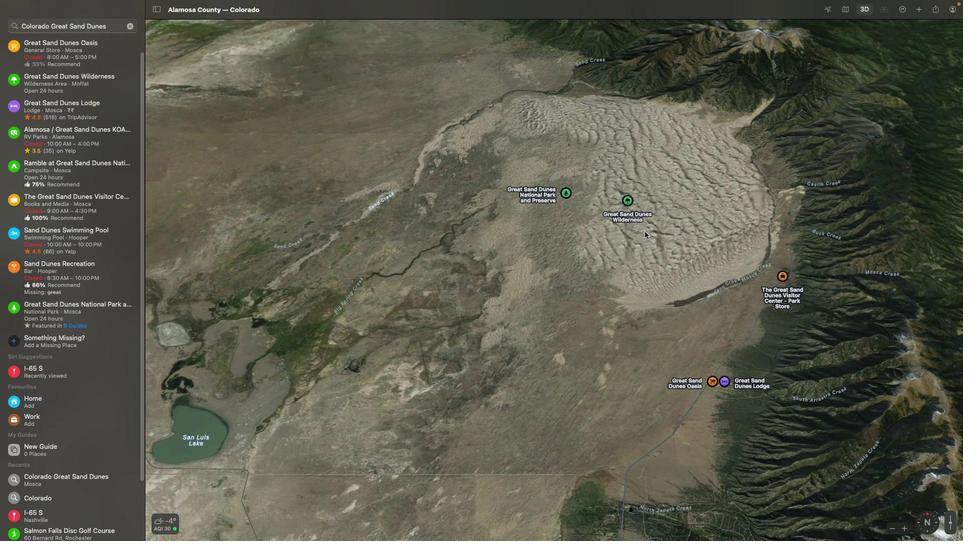 
Action: Mouse scrolled (644, 232) with delta (0, 0)
Screenshot: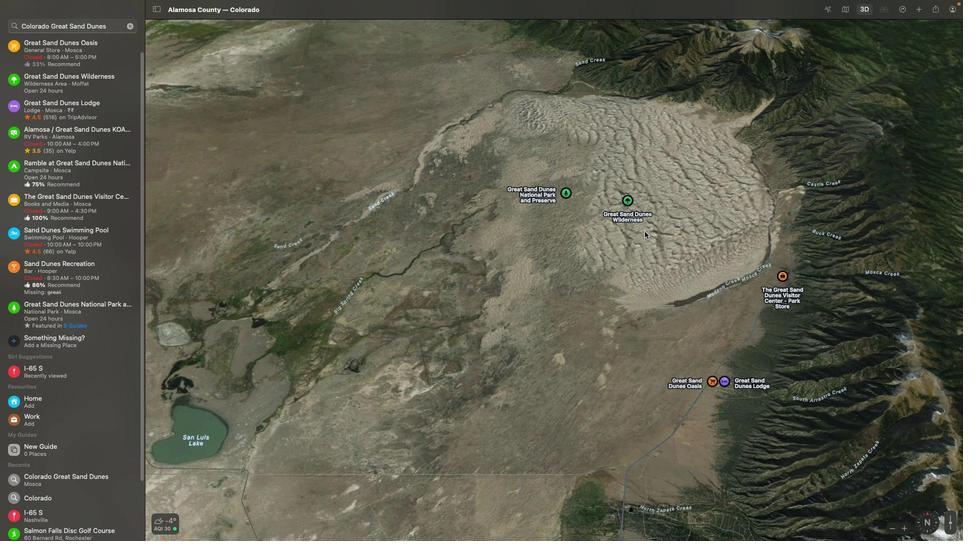
Action: Mouse scrolled (644, 232) with delta (0, 1)
Screenshot: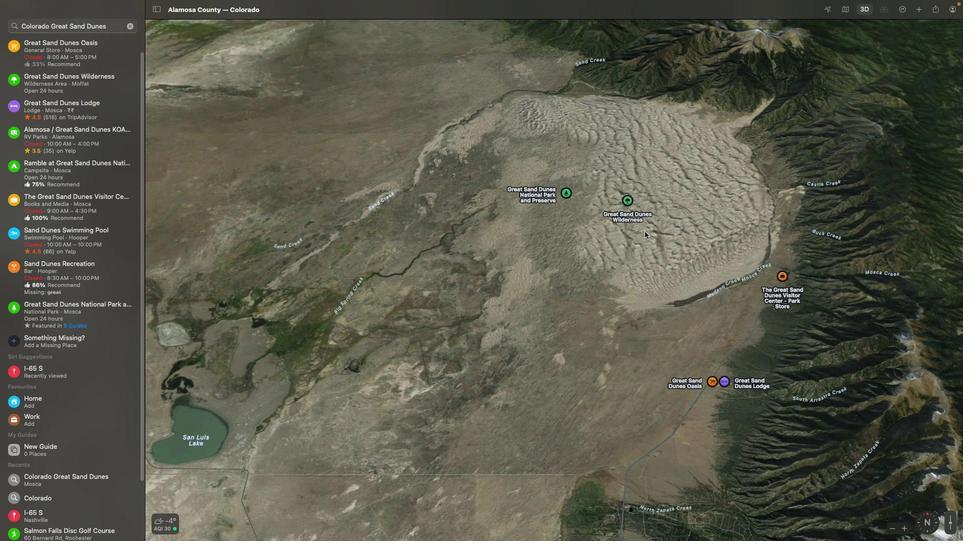 
Action: Mouse scrolled (644, 232) with delta (0, 2)
Screenshot: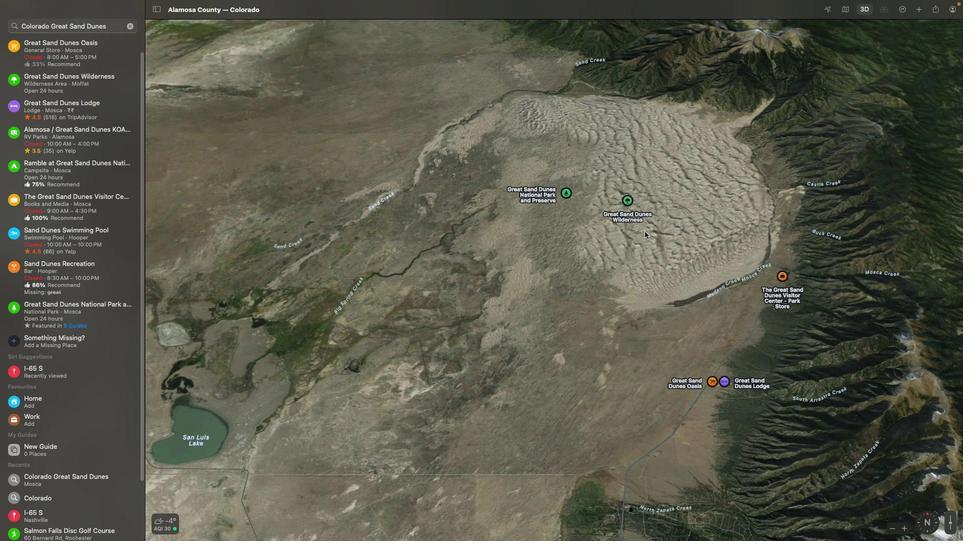 
Action: Mouse scrolled (644, 232) with delta (0, 3)
Screenshot: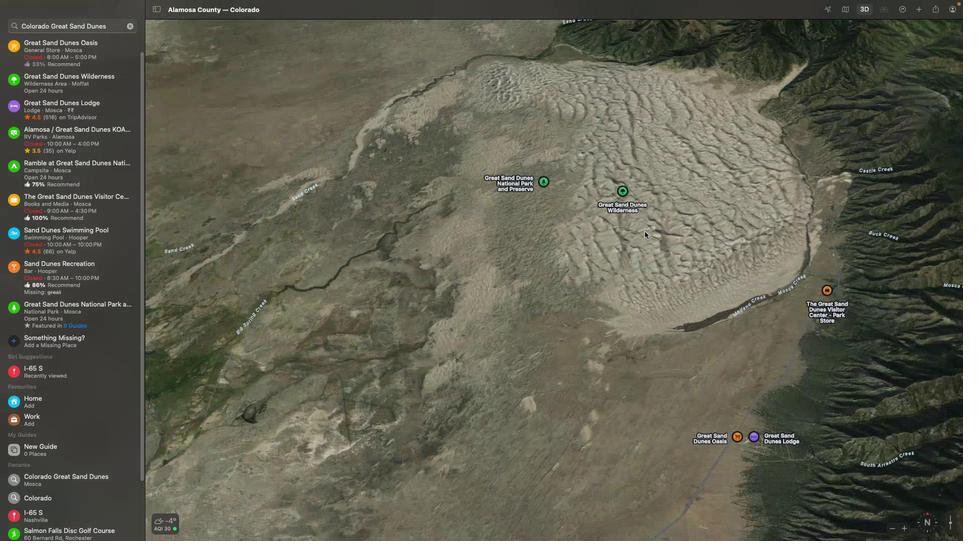 
Action: Mouse moved to (415, 184)
Screenshot: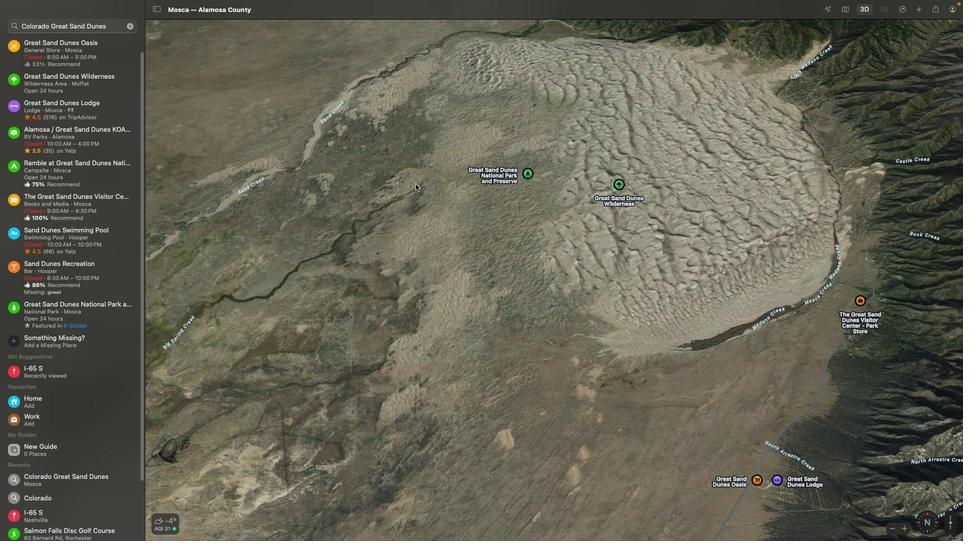
